 Task: Create a sub task Design and Implement Solution for the task  Create a new online platform for language translation services in the project AgileRamp , assign it to team member softage.1@softage.net and update the status of the sub task to  On Track  , set the priority of the sub task to Low
Action: Mouse moved to (566, 575)
Screenshot: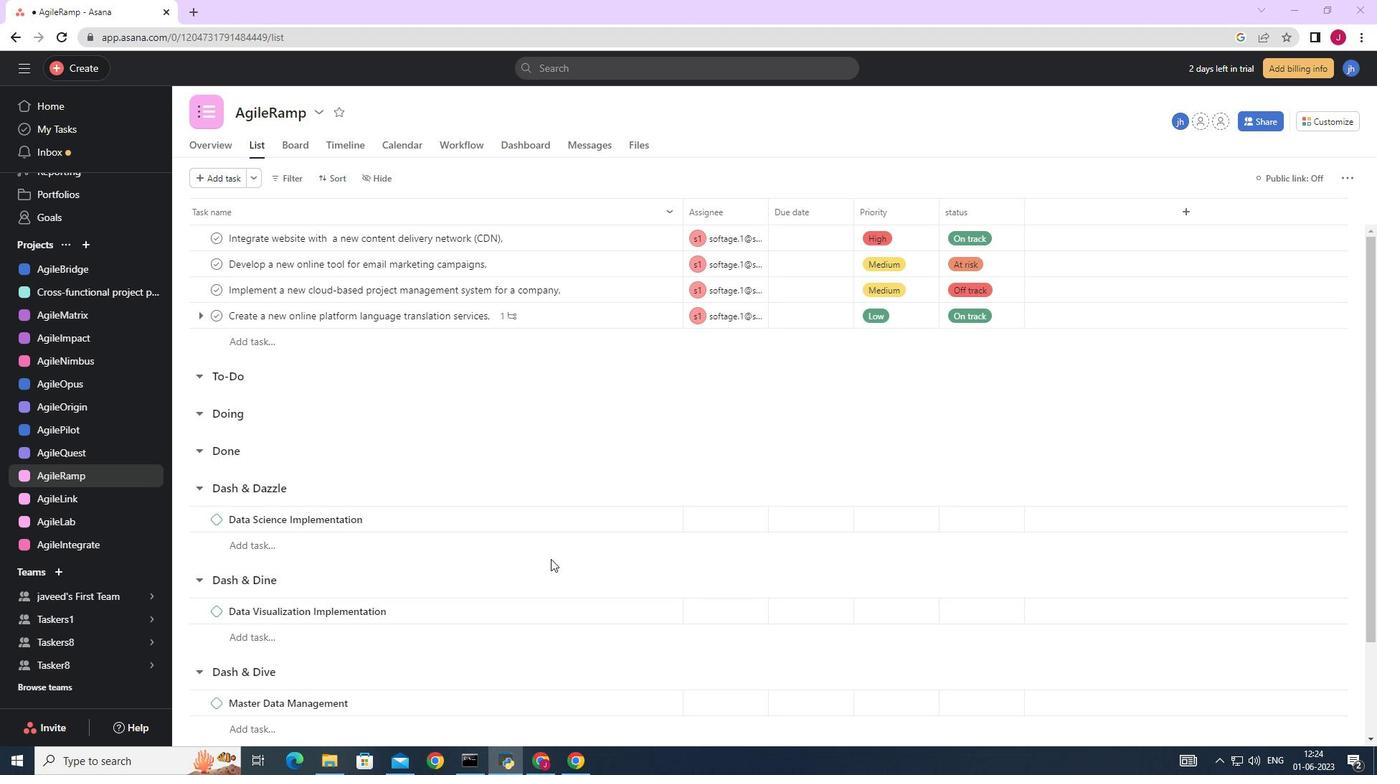 
Action: Mouse scrolled (566, 576) with delta (0, 0)
Screenshot: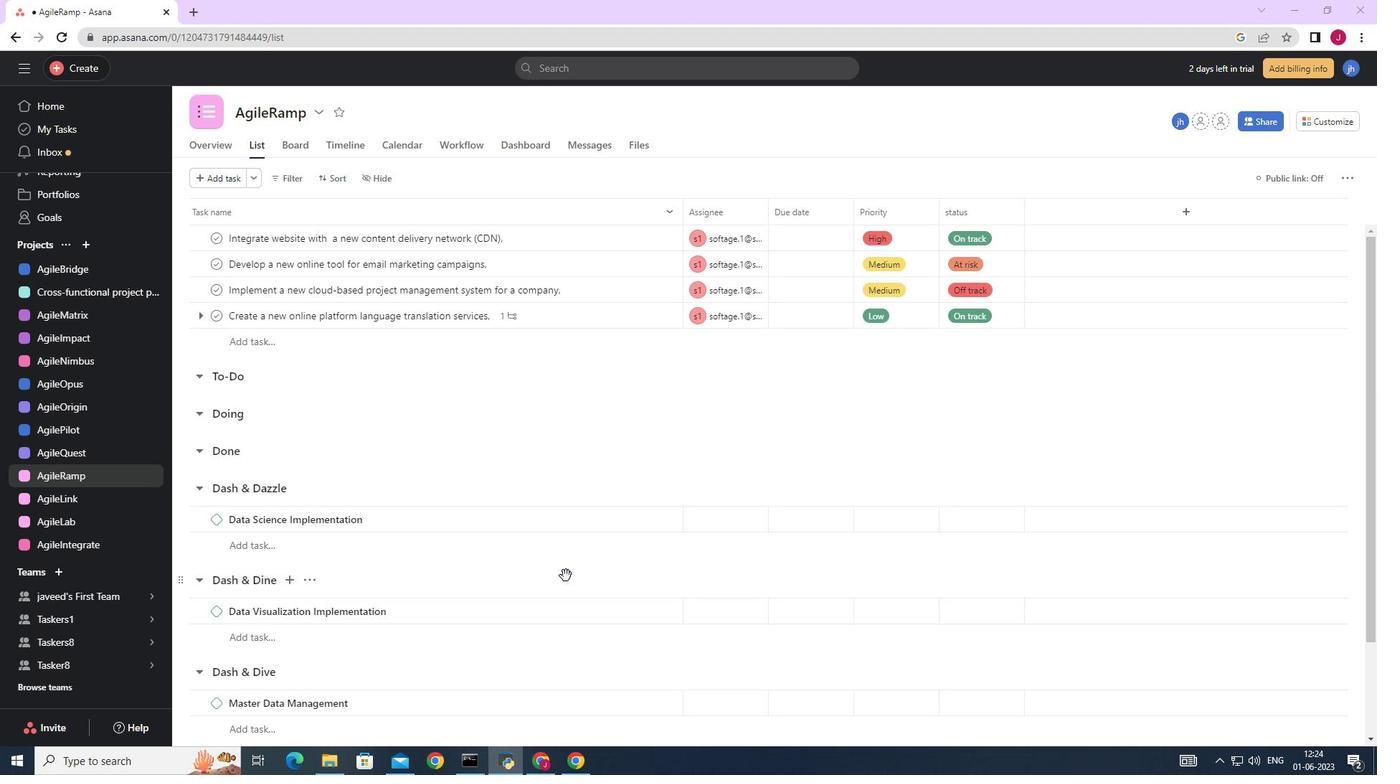 
Action: Mouse scrolled (566, 576) with delta (0, 0)
Screenshot: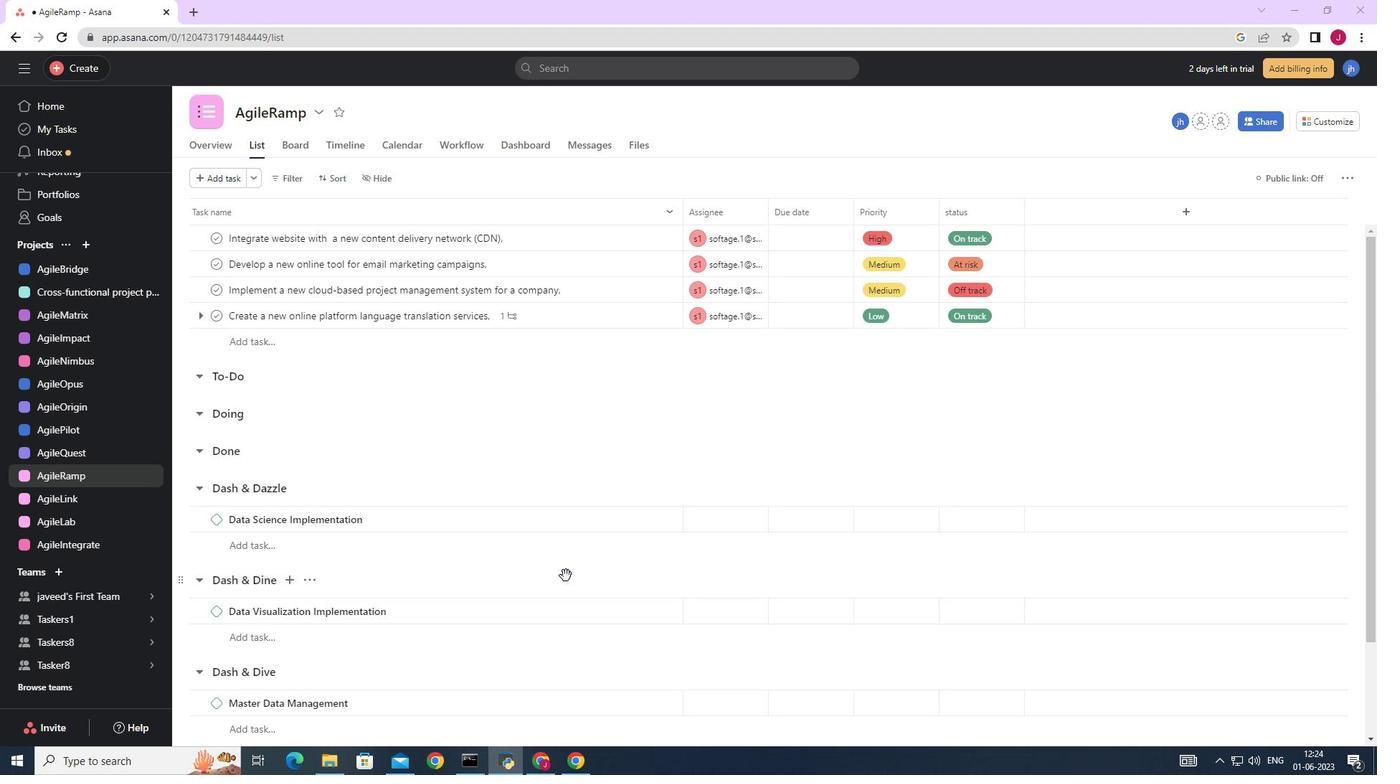
Action: Mouse scrolled (566, 576) with delta (0, 0)
Screenshot: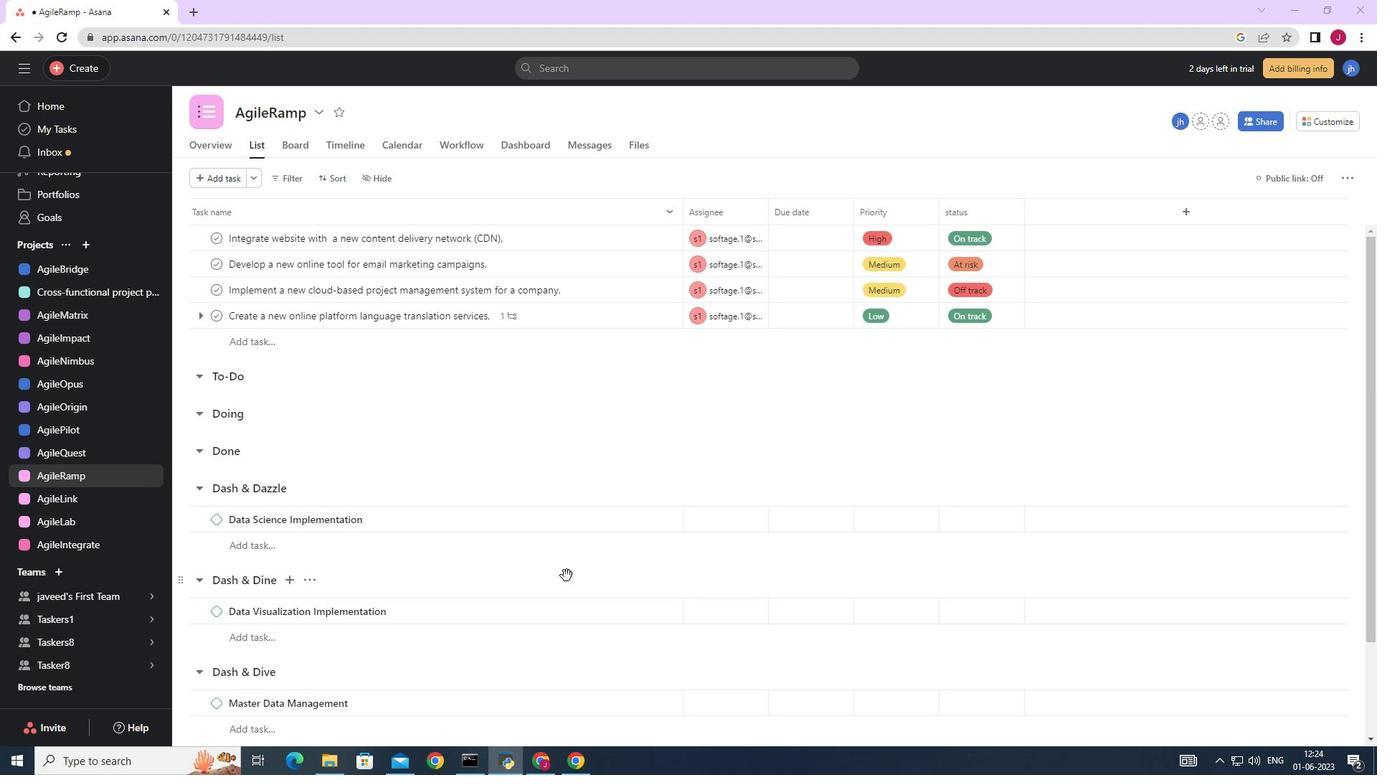 
Action: Mouse scrolled (566, 576) with delta (0, 0)
Screenshot: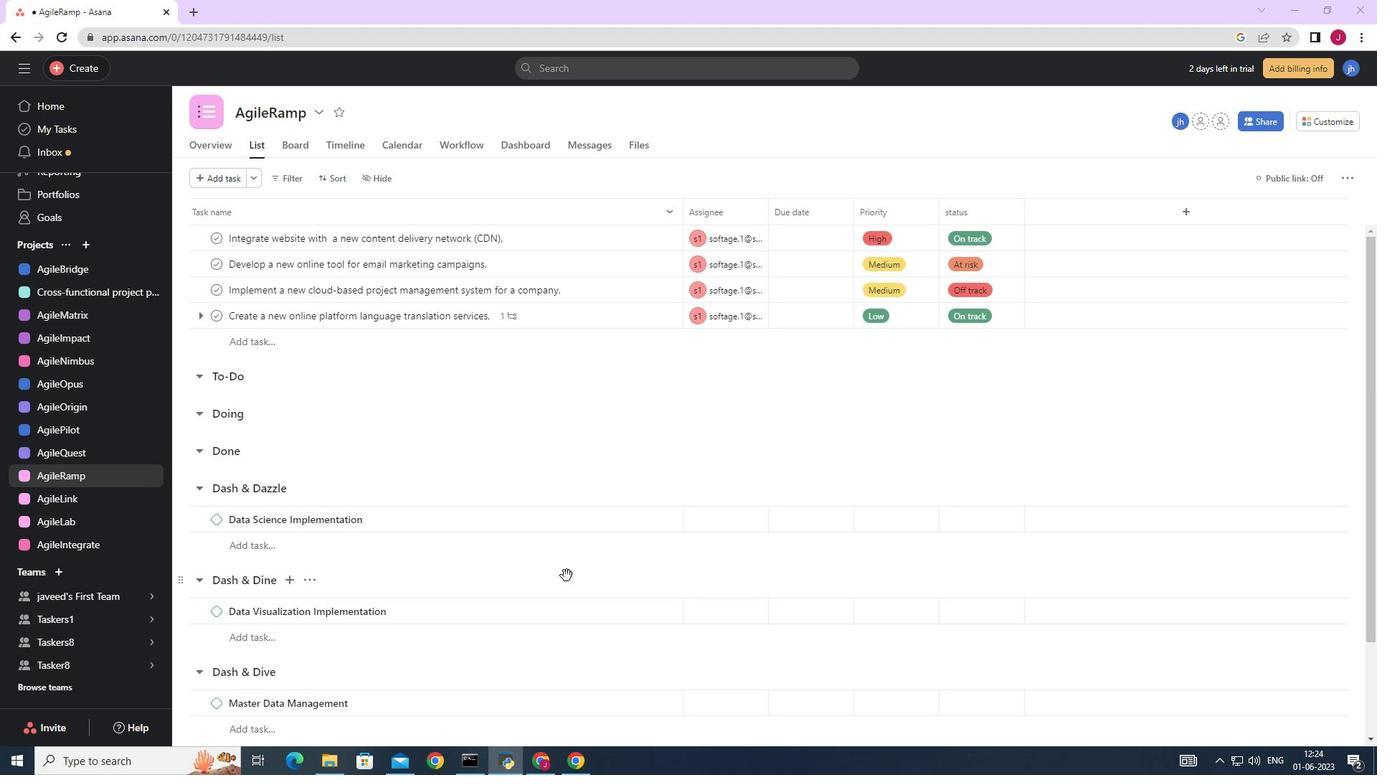
Action: Mouse moved to (597, 316)
Screenshot: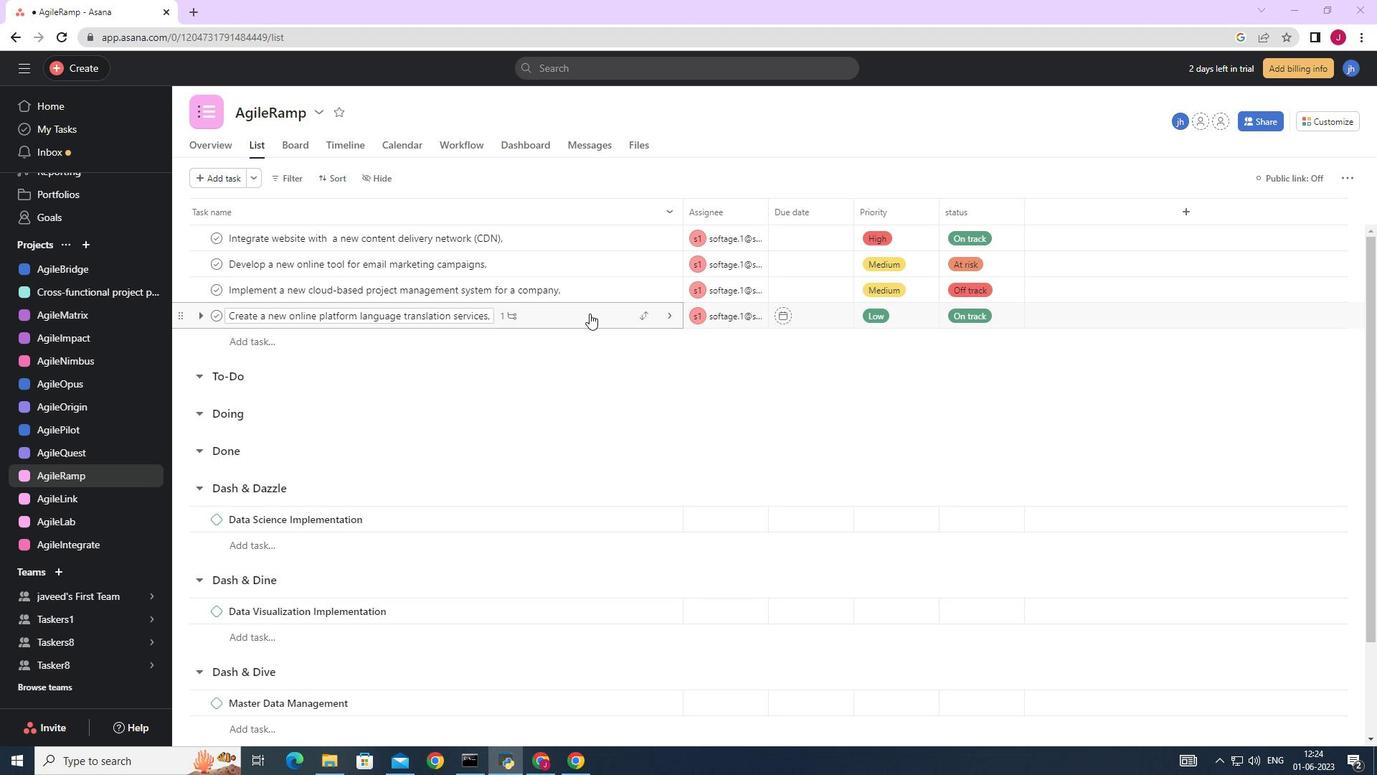 
Action: Mouse pressed left at (597, 316)
Screenshot: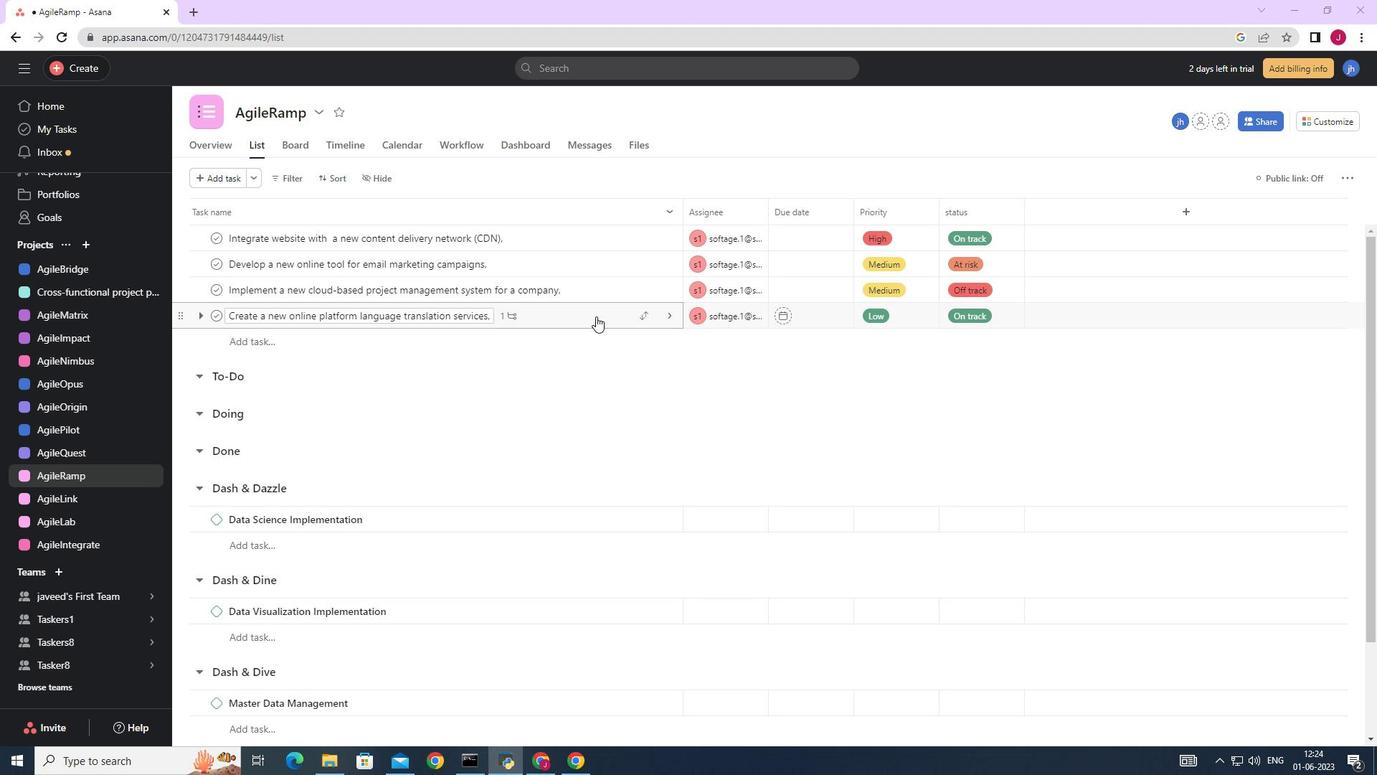 
Action: Mouse moved to (1037, 564)
Screenshot: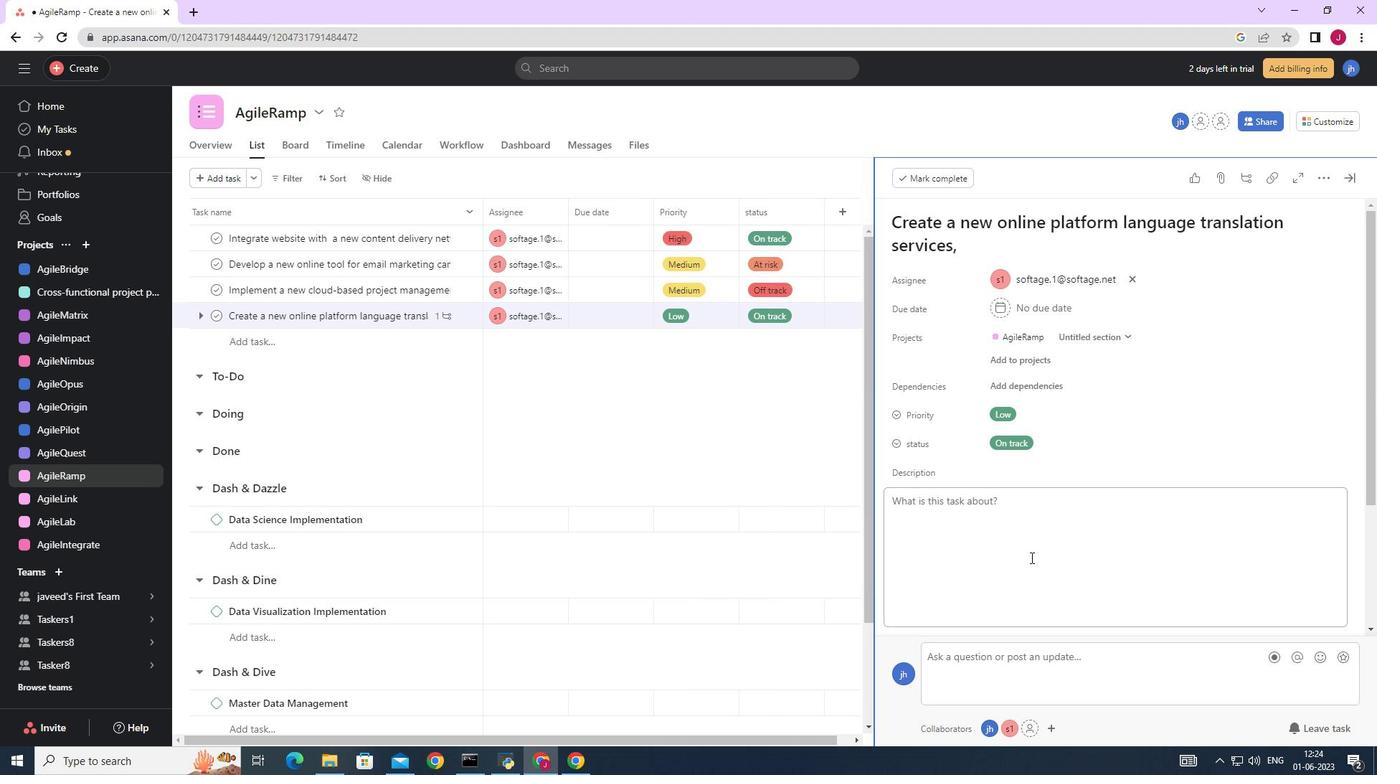 
Action: Mouse scrolled (1037, 563) with delta (0, 0)
Screenshot: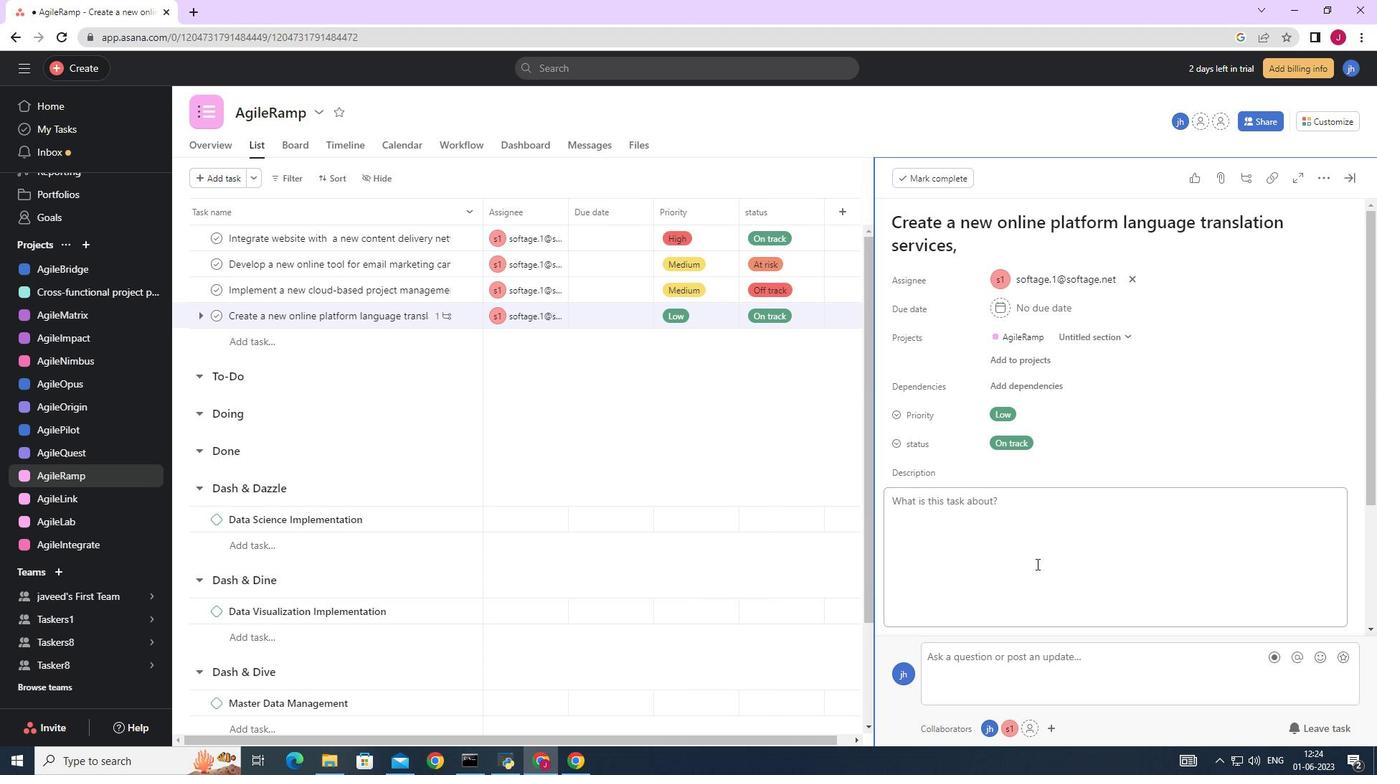 
Action: Mouse scrolled (1037, 563) with delta (0, 0)
Screenshot: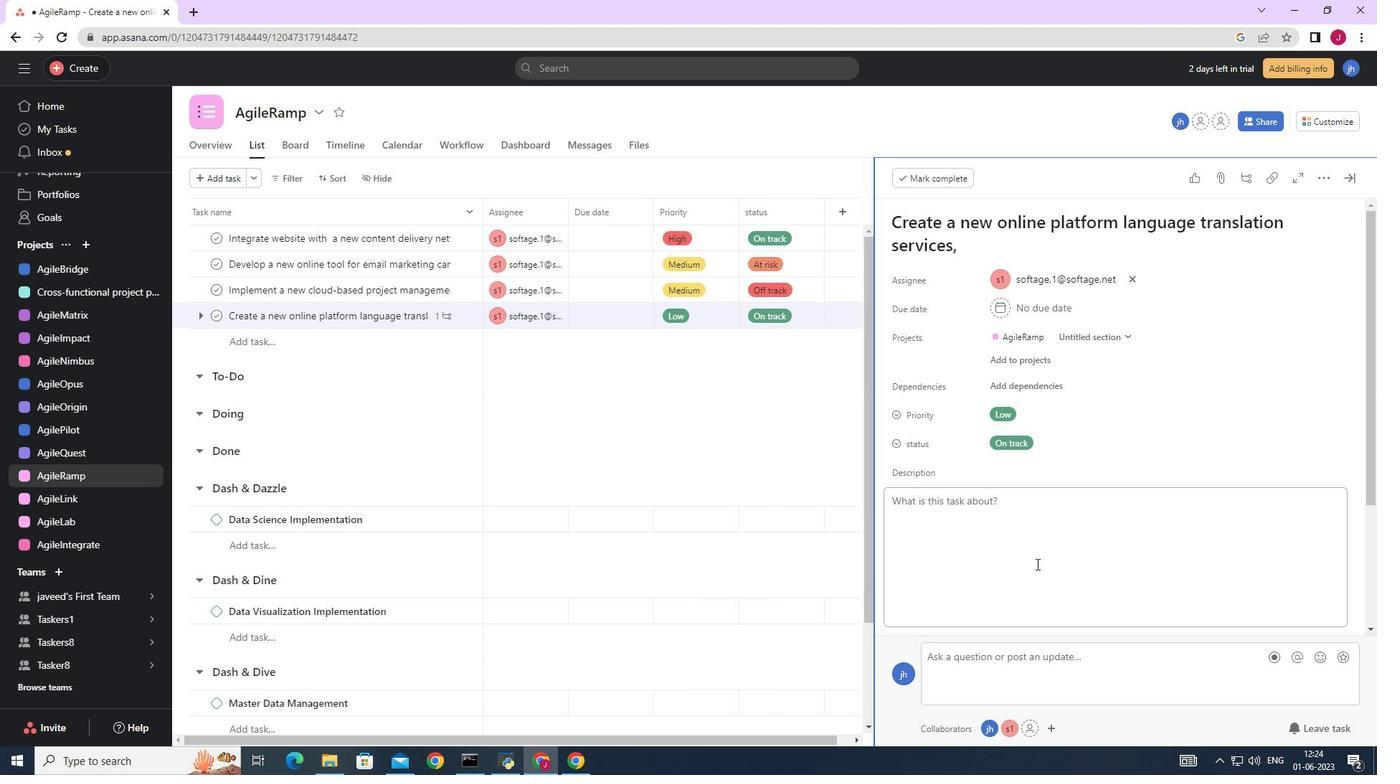 
Action: Mouse scrolled (1037, 563) with delta (0, 0)
Screenshot: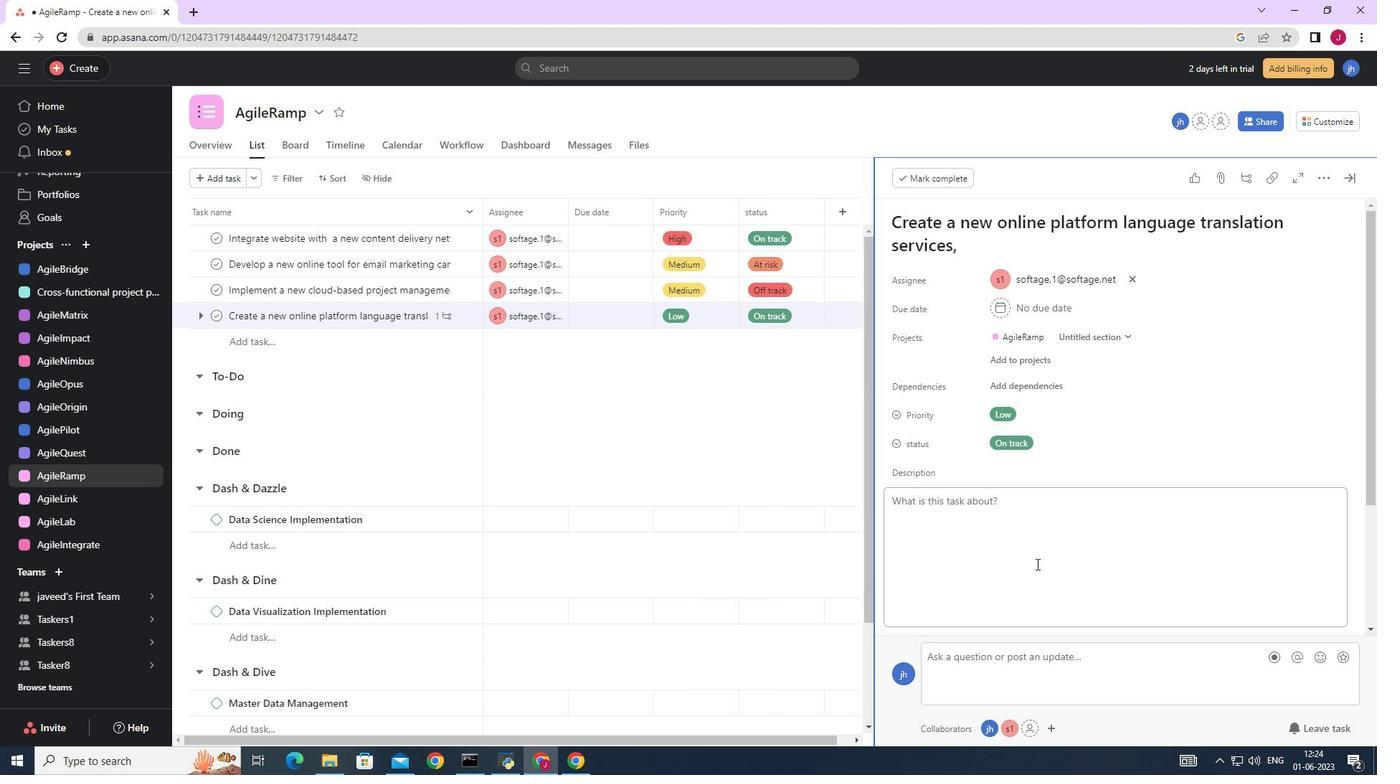 
Action: Mouse scrolled (1037, 563) with delta (0, 0)
Screenshot: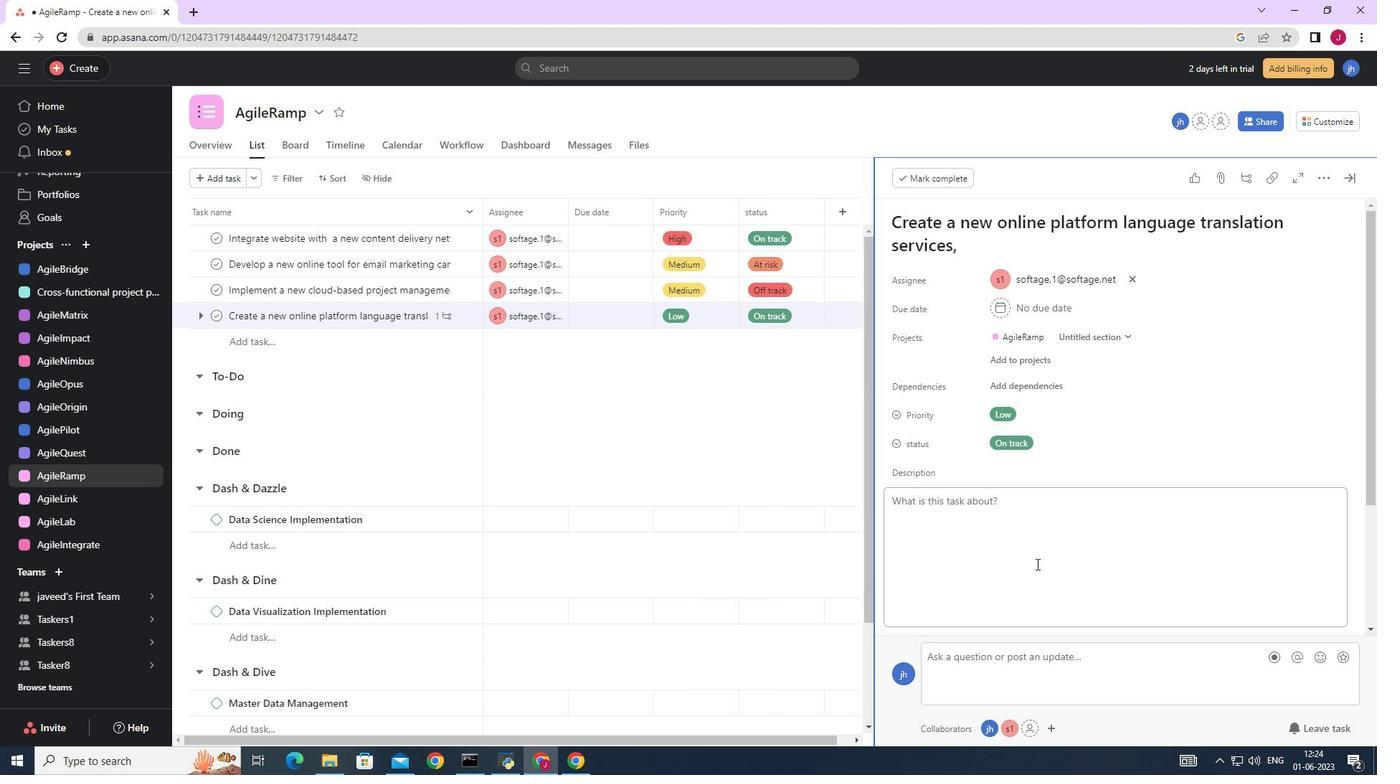 
Action: Mouse moved to (940, 522)
Screenshot: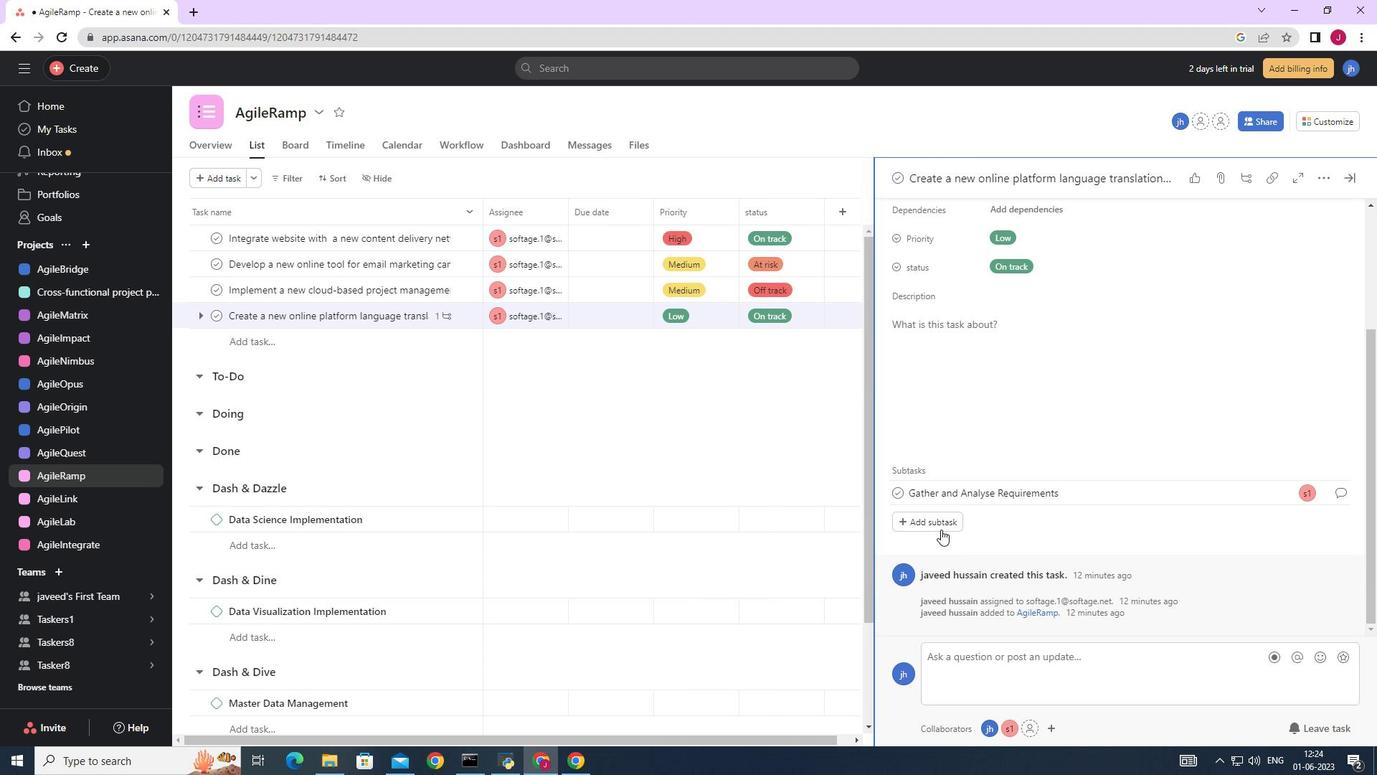 
Action: Mouse pressed left at (940, 522)
Screenshot: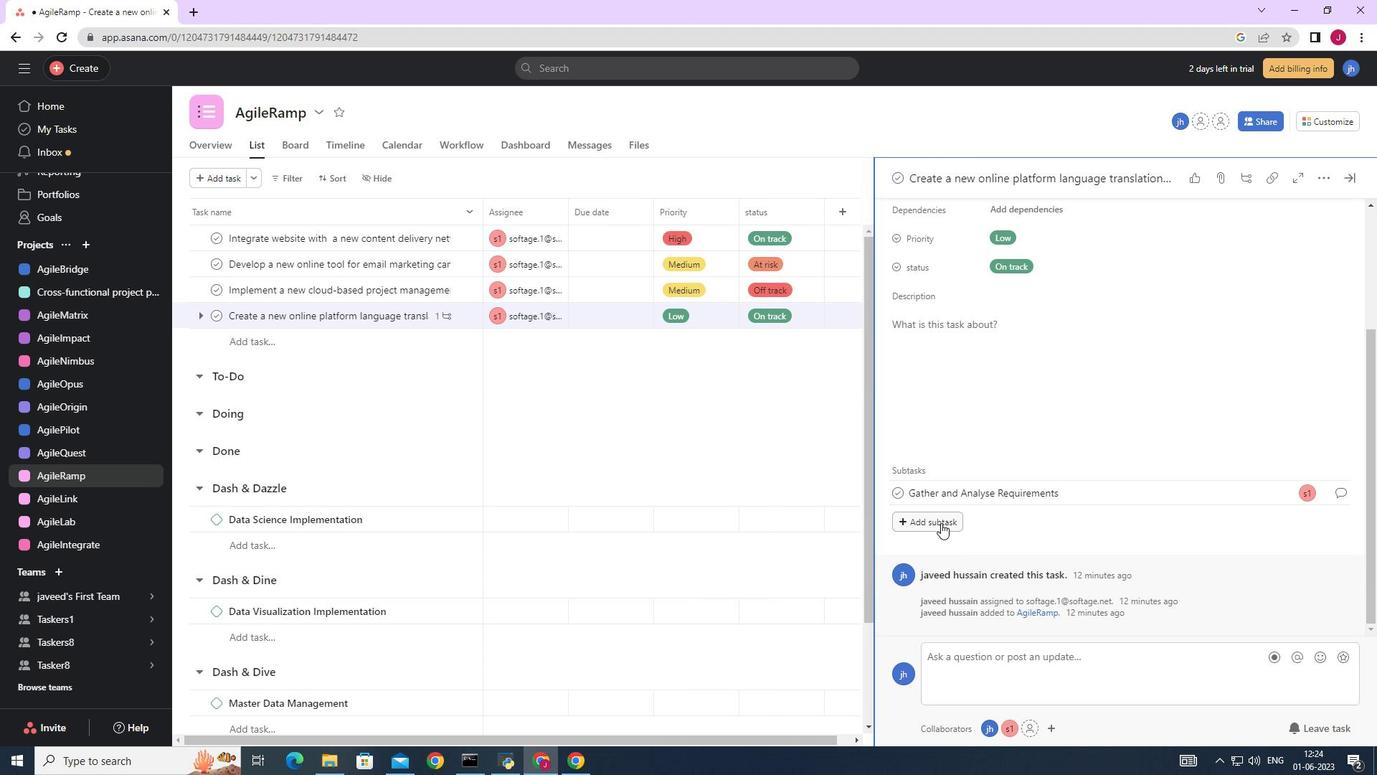 
Action: Key pressed <Key.caps_lock>D<Key.caps_lock>esign<Key.space>and<Key.space><Key.caps_lock>I<Key.caps_lock>mplement<Key.space><Key.caps_lock>S<Key.caps_lock>olution<Key.space>
Screenshot: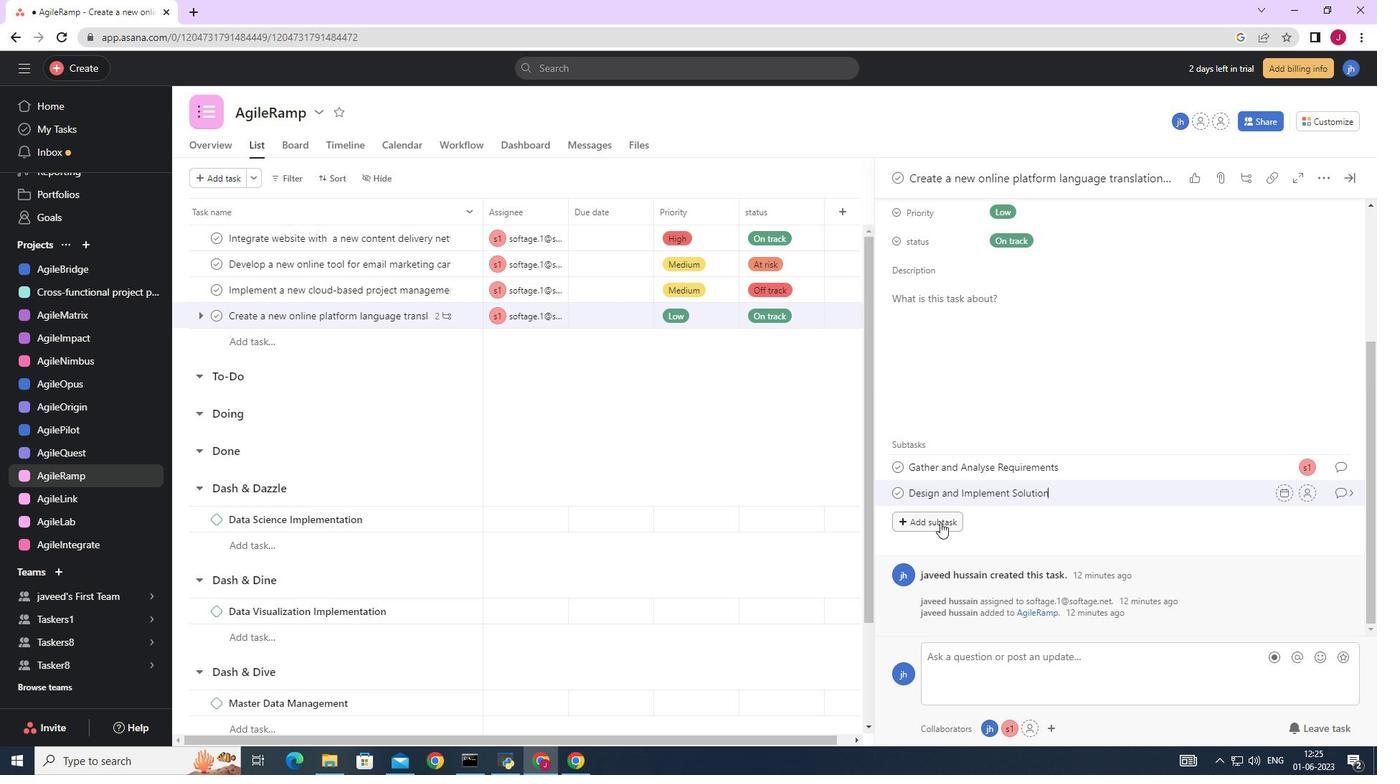 
Action: Mouse moved to (1309, 488)
Screenshot: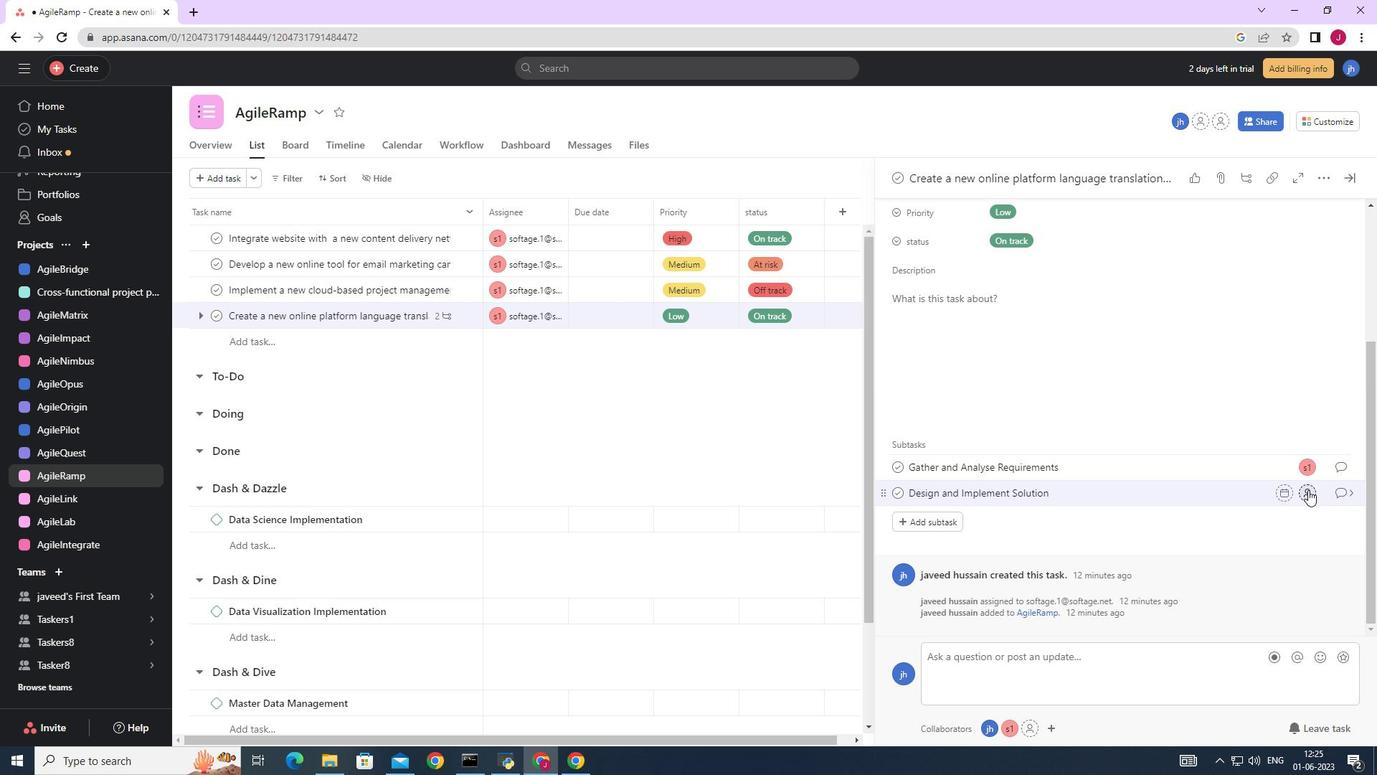 
Action: Mouse pressed left at (1309, 488)
Screenshot: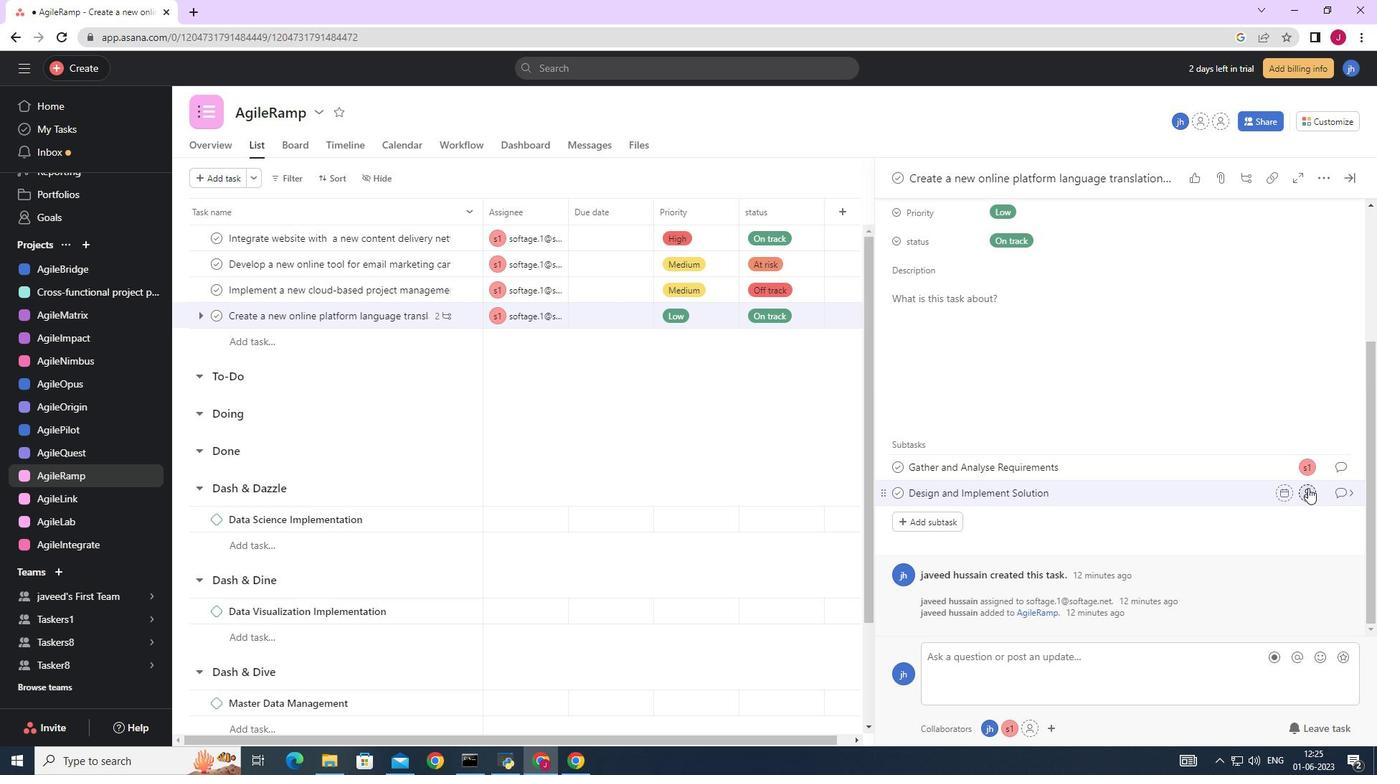 
Action: Mouse moved to (1141, 535)
Screenshot: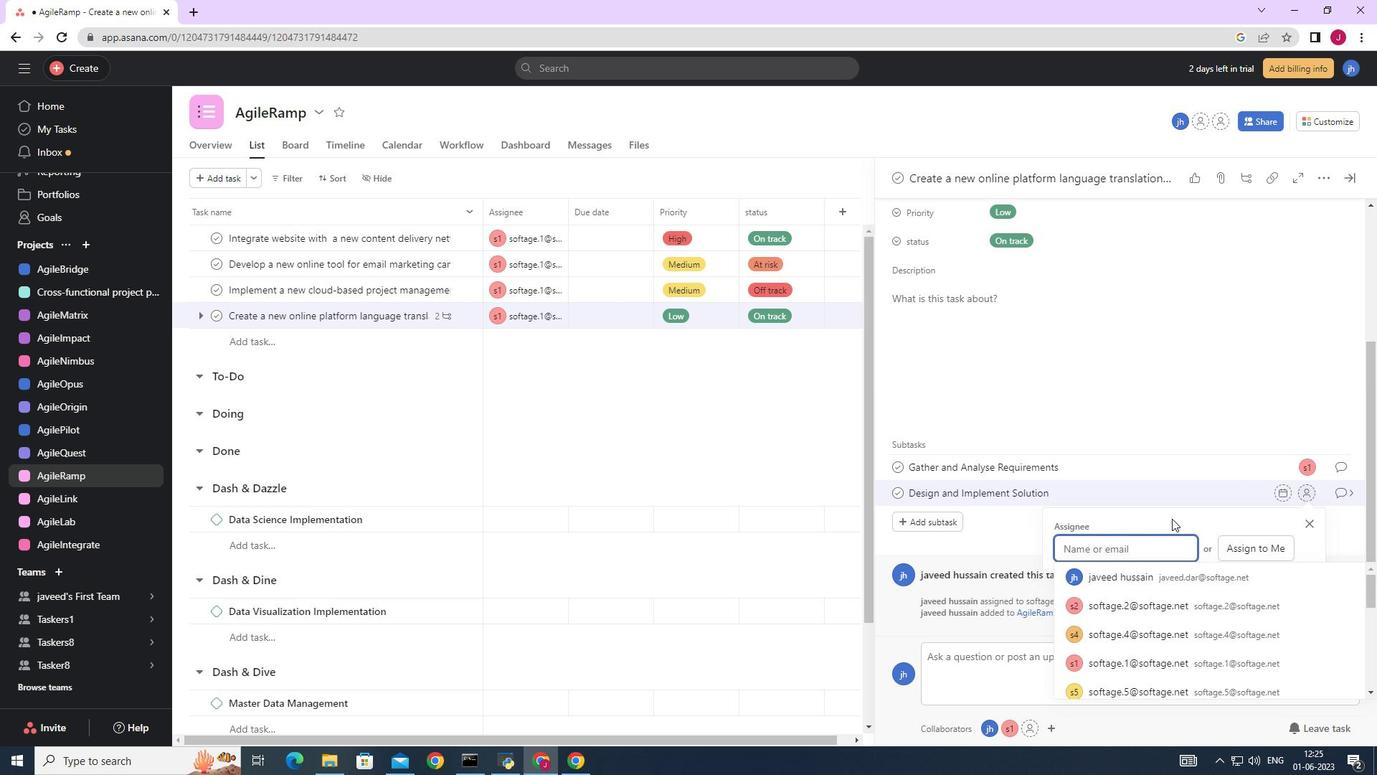 
Action: Key pressed softage.1
Screenshot: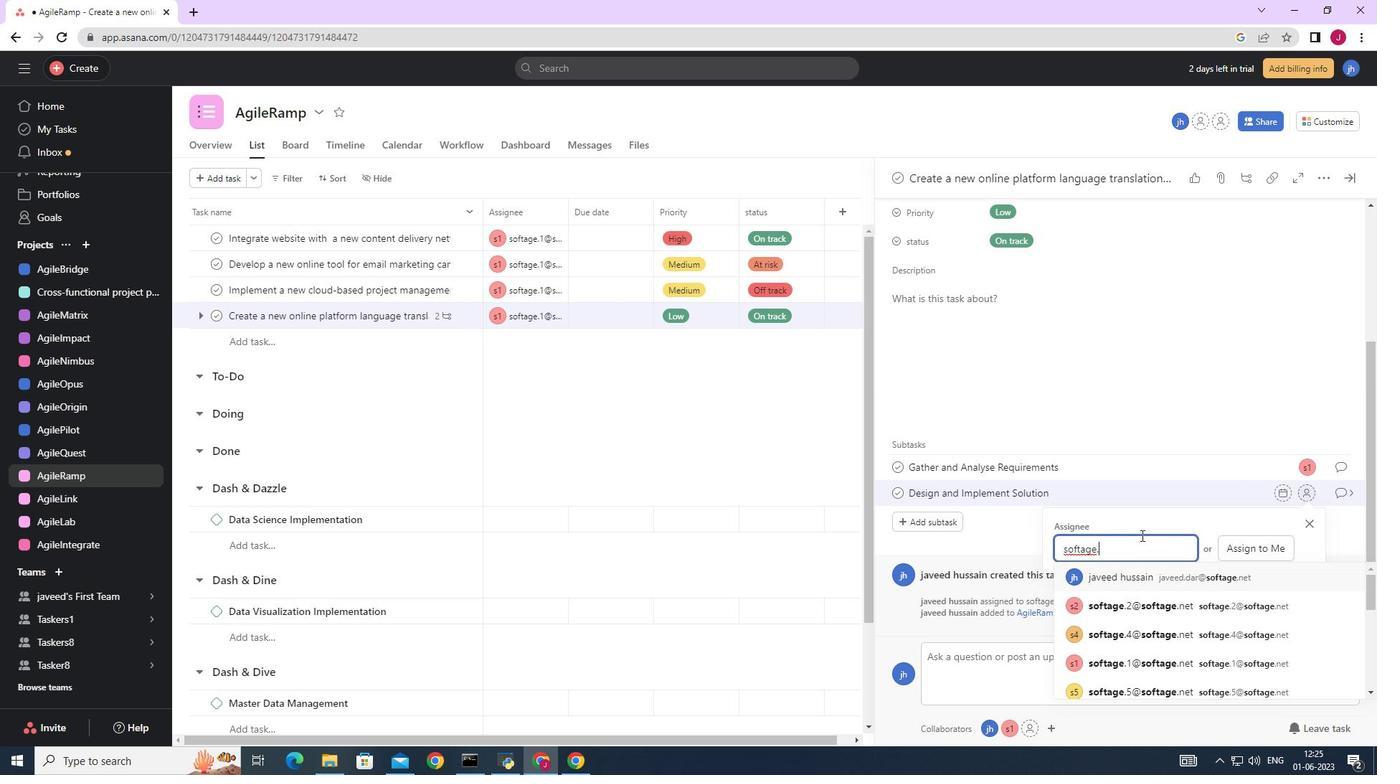 
Action: Mouse moved to (1142, 578)
Screenshot: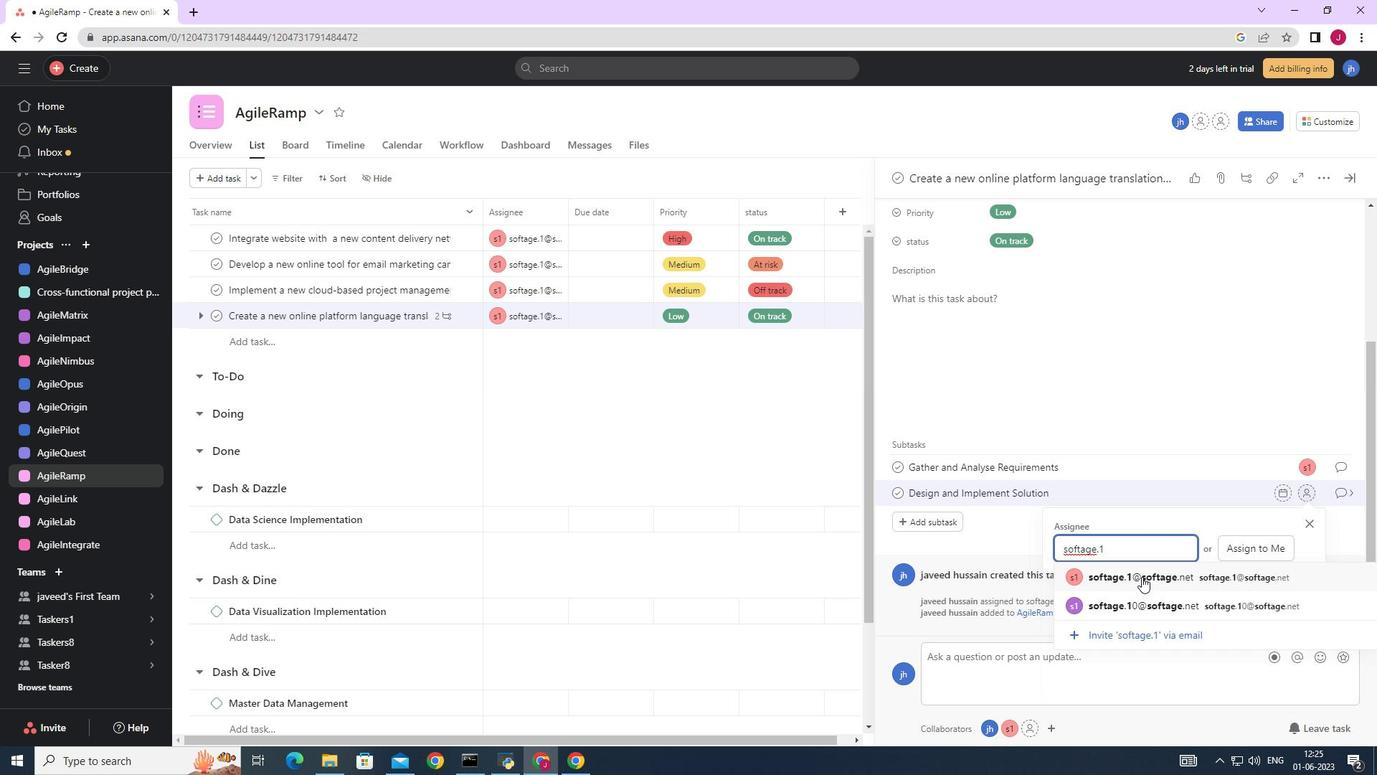 
Action: Mouse pressed left at (1142, 578)
Screenshot: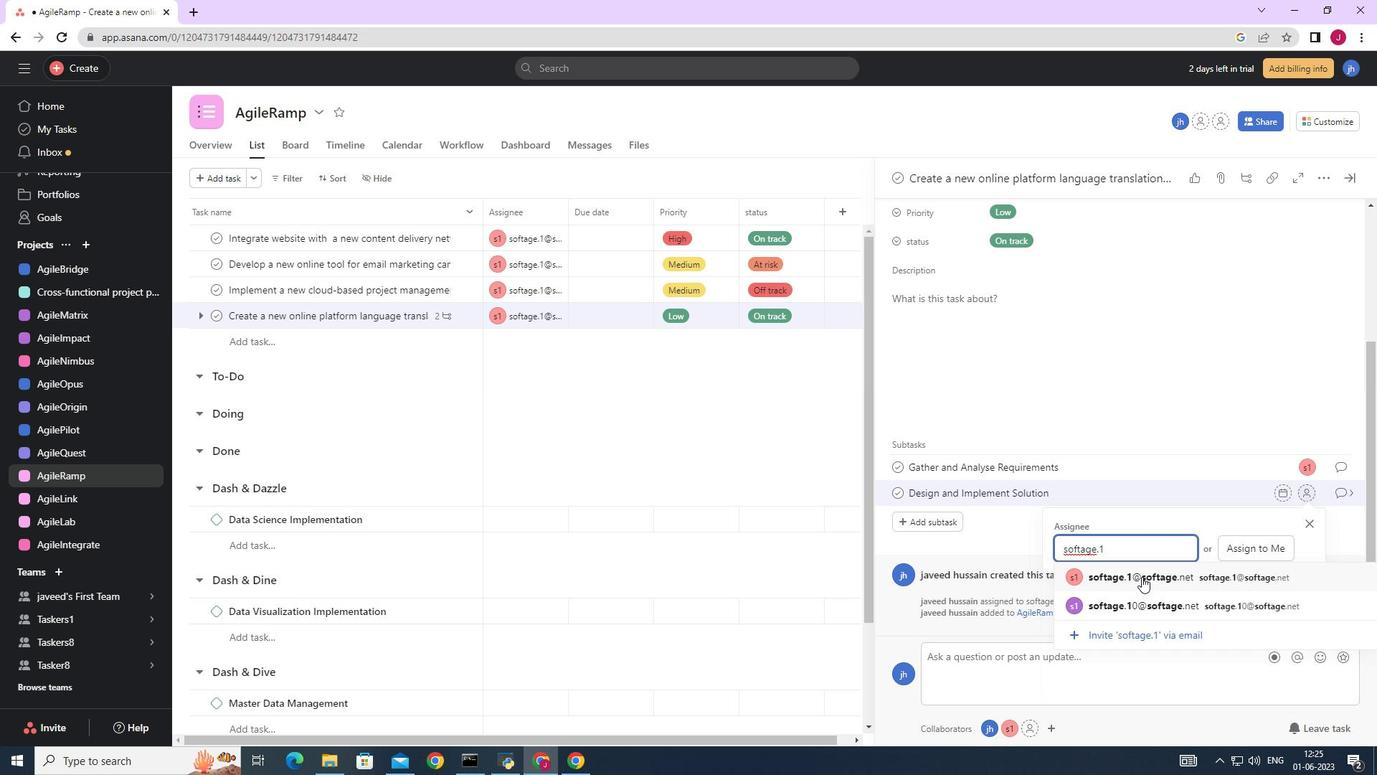 
Action: Mouse moved to (1338, 493)
Screenshot: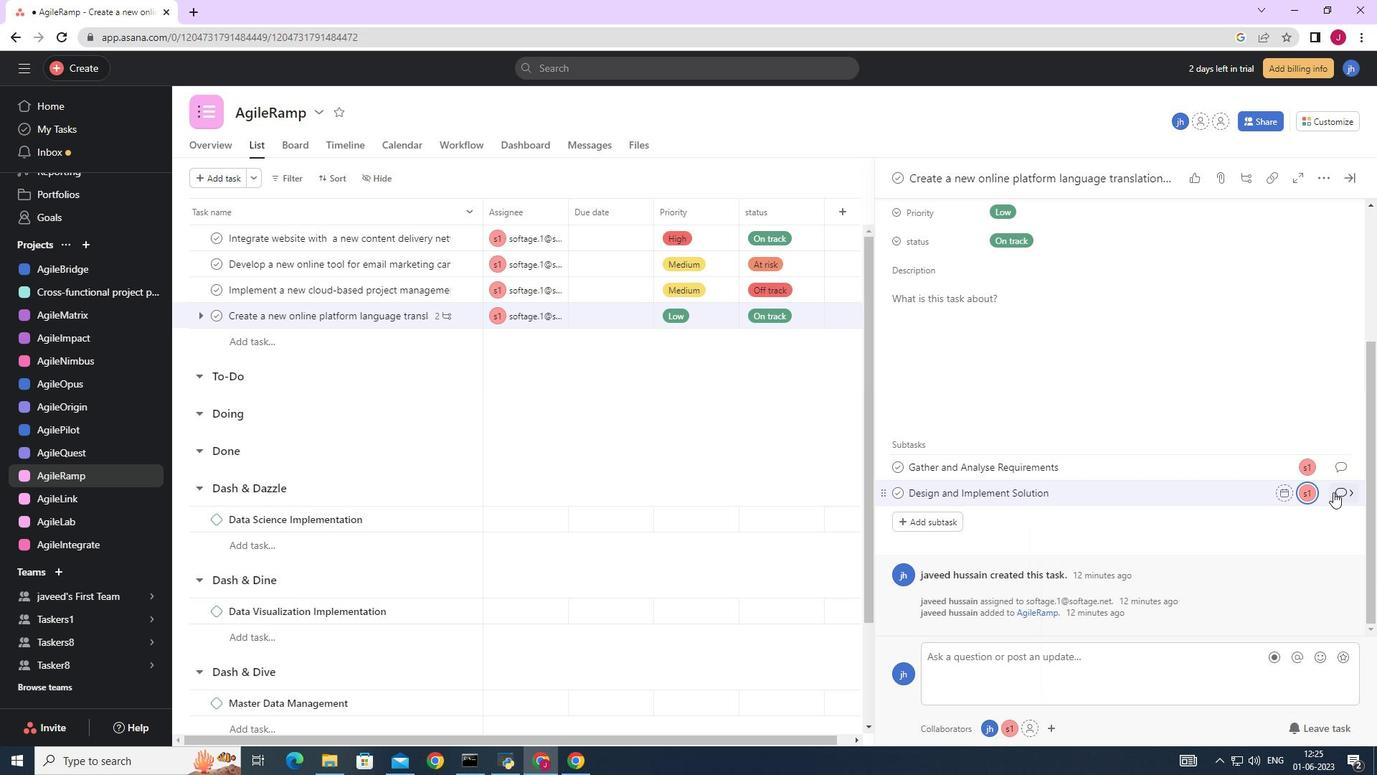 
Action: Mouse pressed left at (1338, 493)
Screenshot: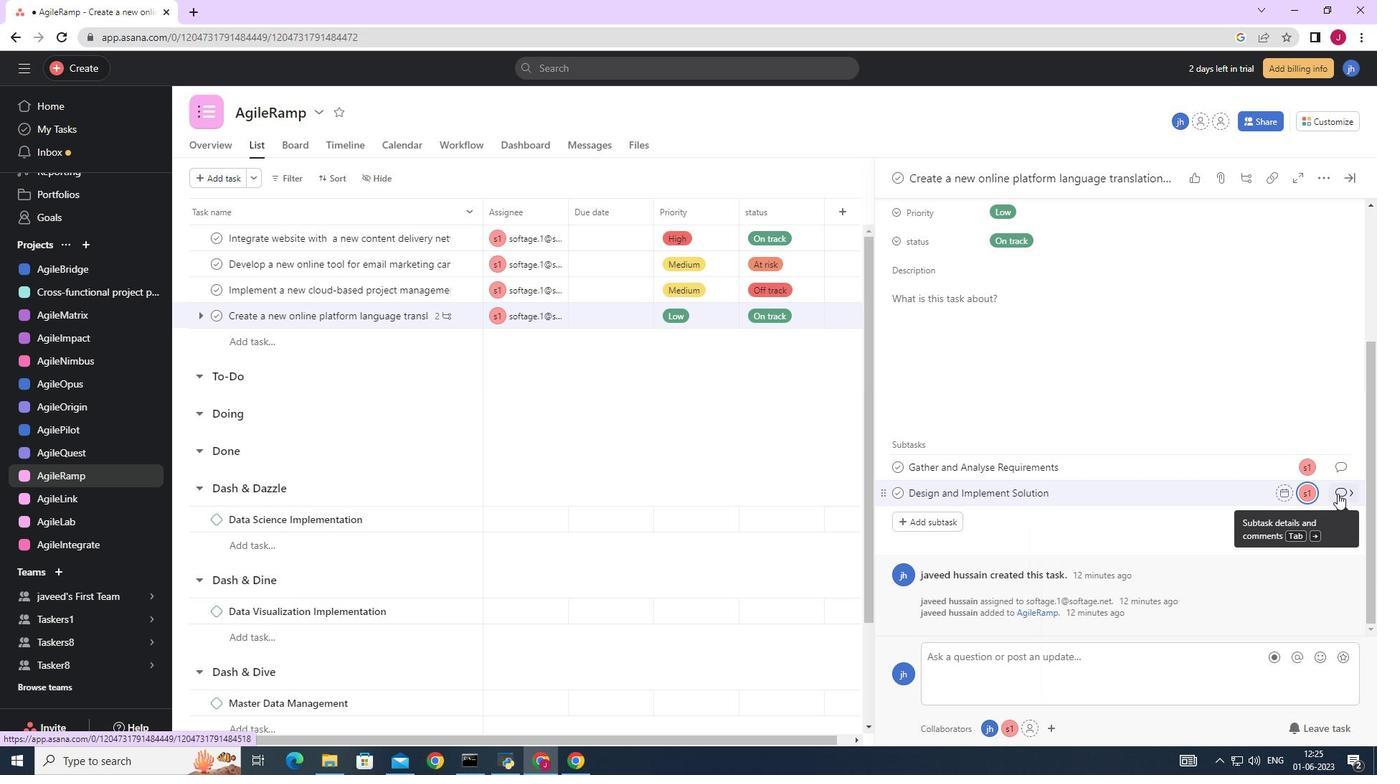 
Action: Mouse moved to (947, 374)
Screenshot: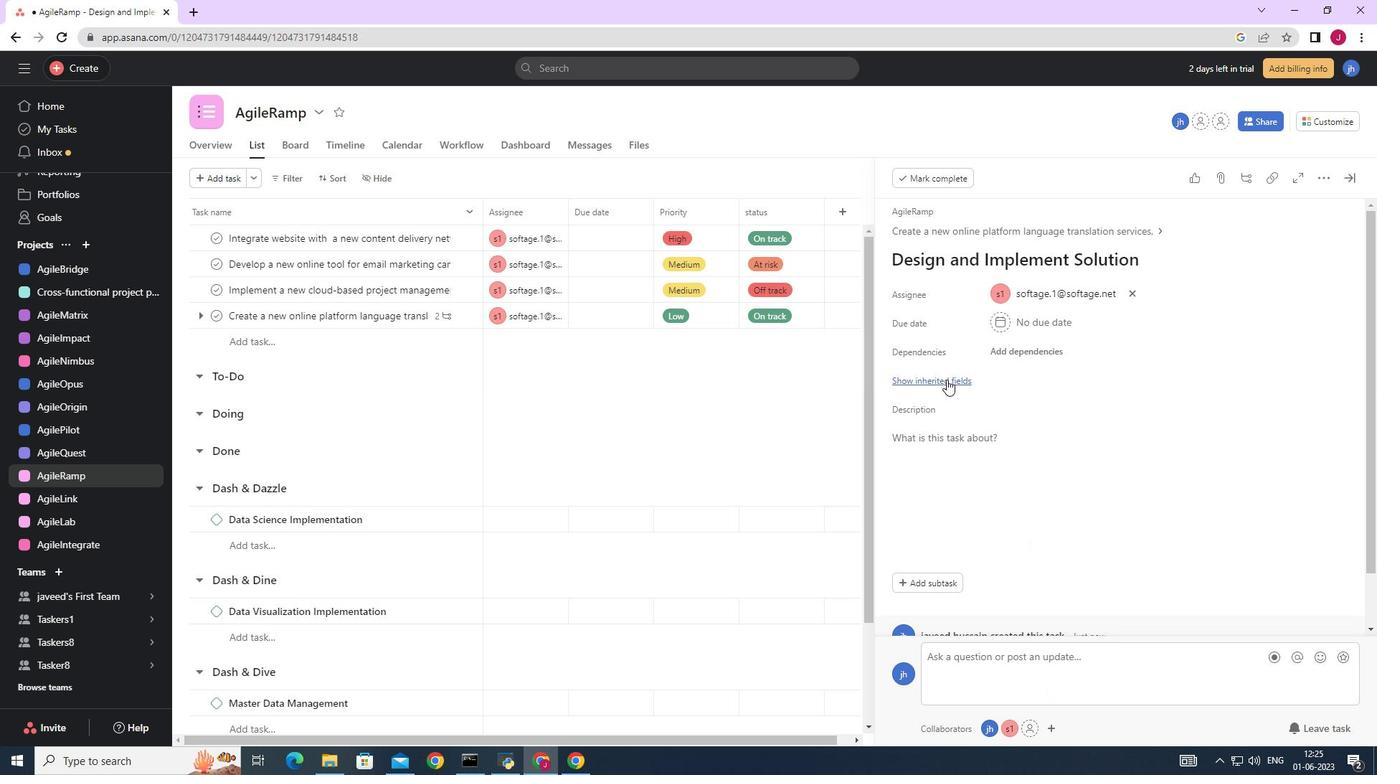 
Action: Mouse pressed left at (947, 374)
Screenshot: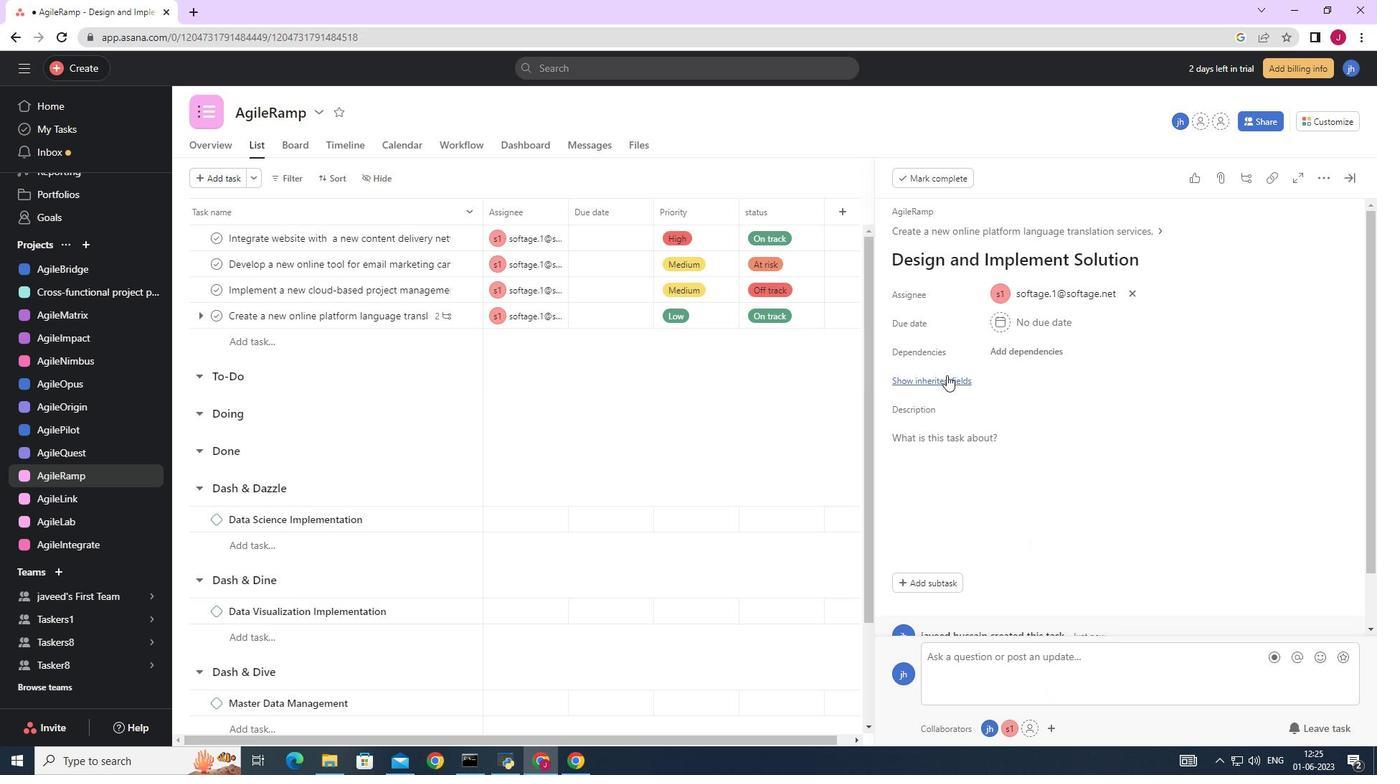 
Action: Mouse moved to (1005, 408)
Screenshot: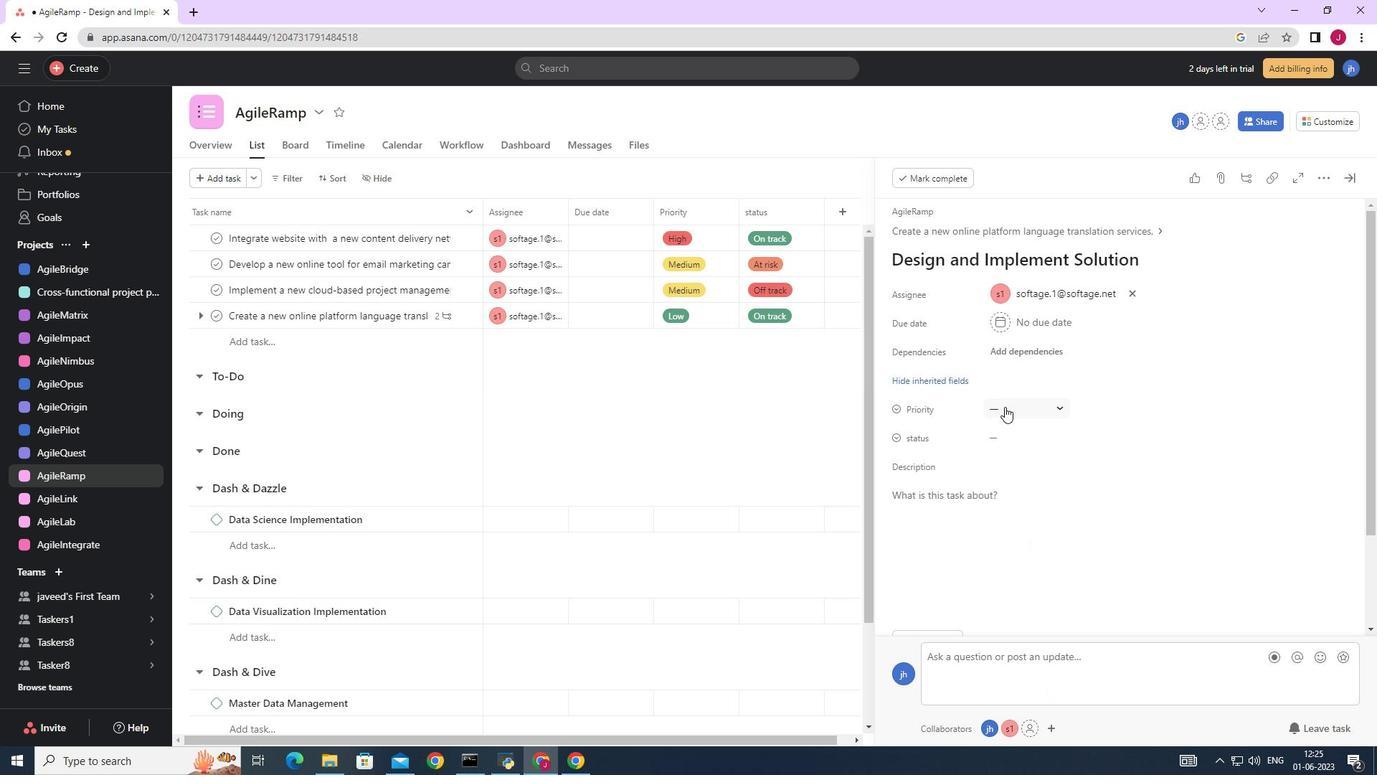 
Action: Mouse pressed left at (1005, 408)
Screenshot: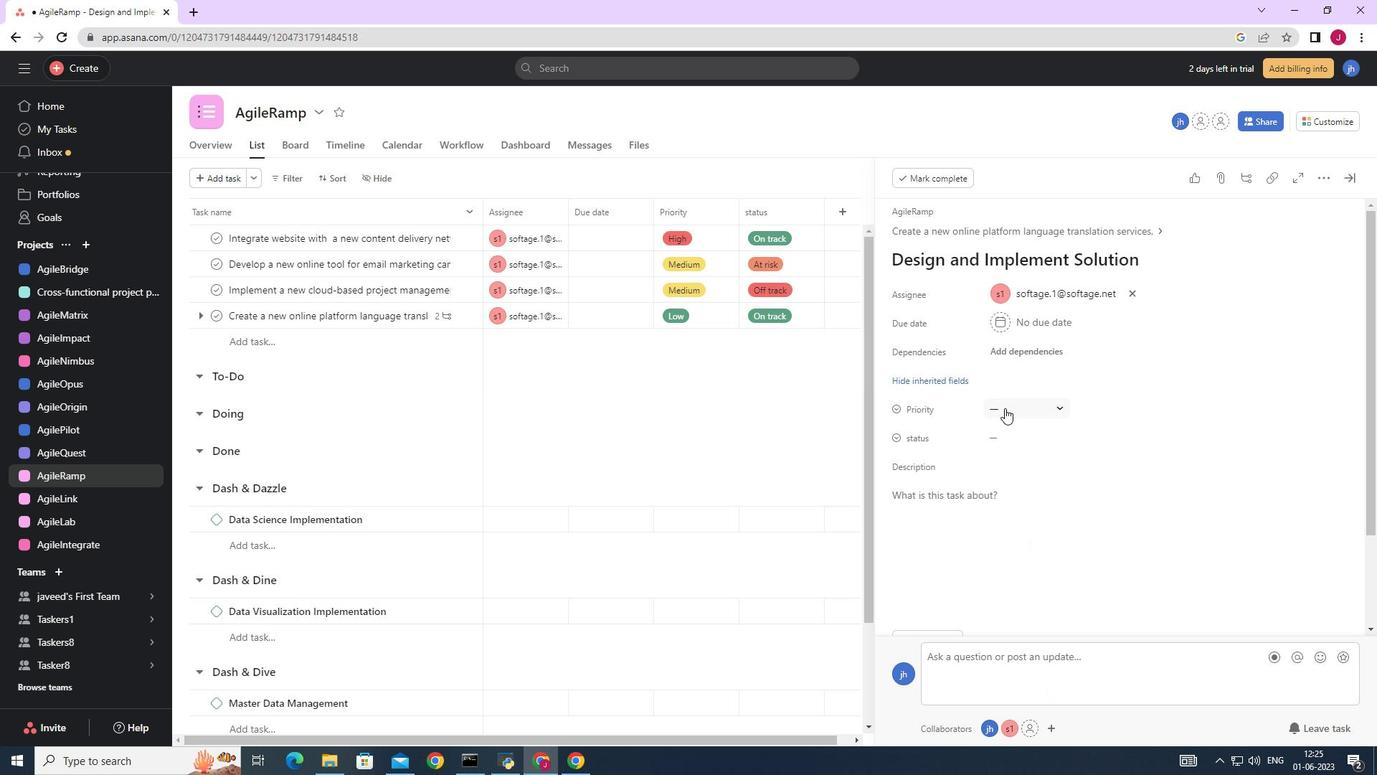 
Action: Mouse moved to (1030, 508)
Screenshot: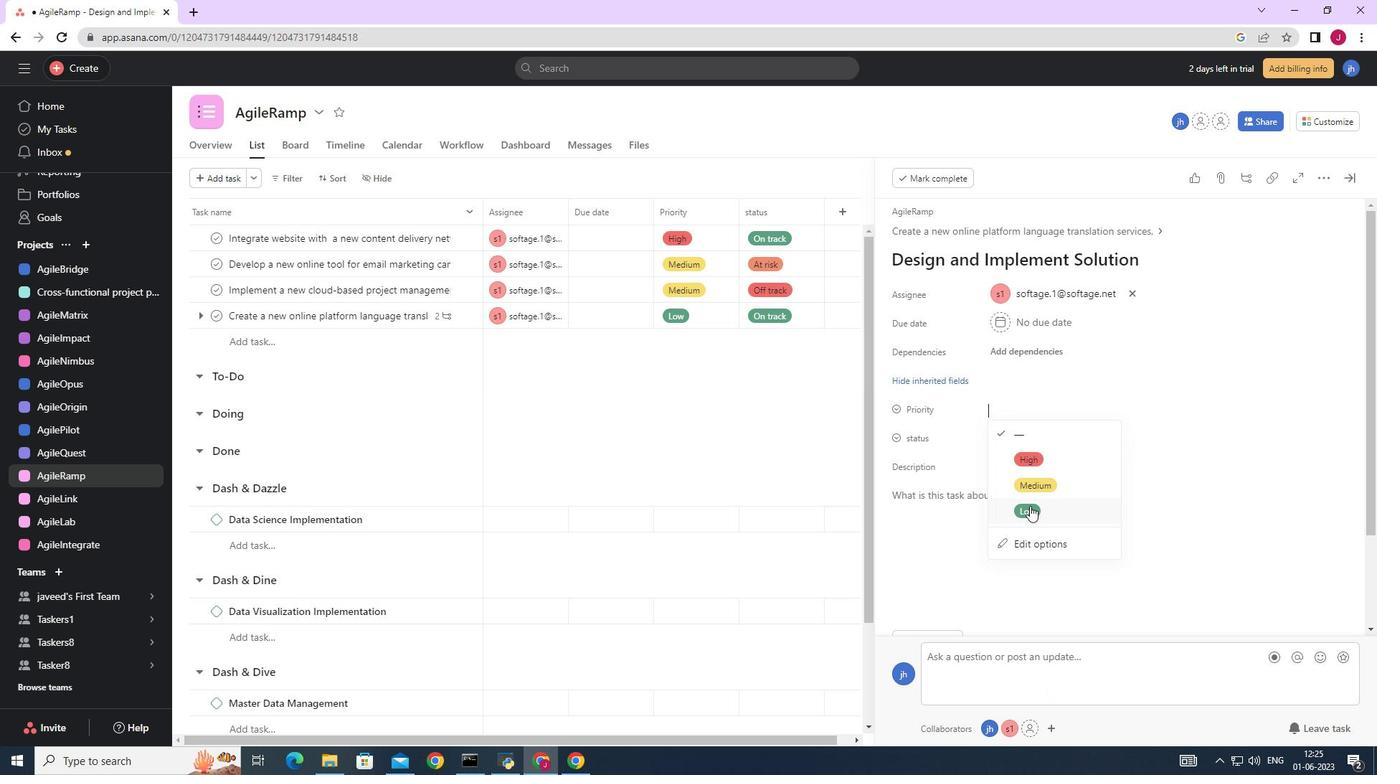 
Action: Mouse pressed left at (1030, 508)
Screenshot: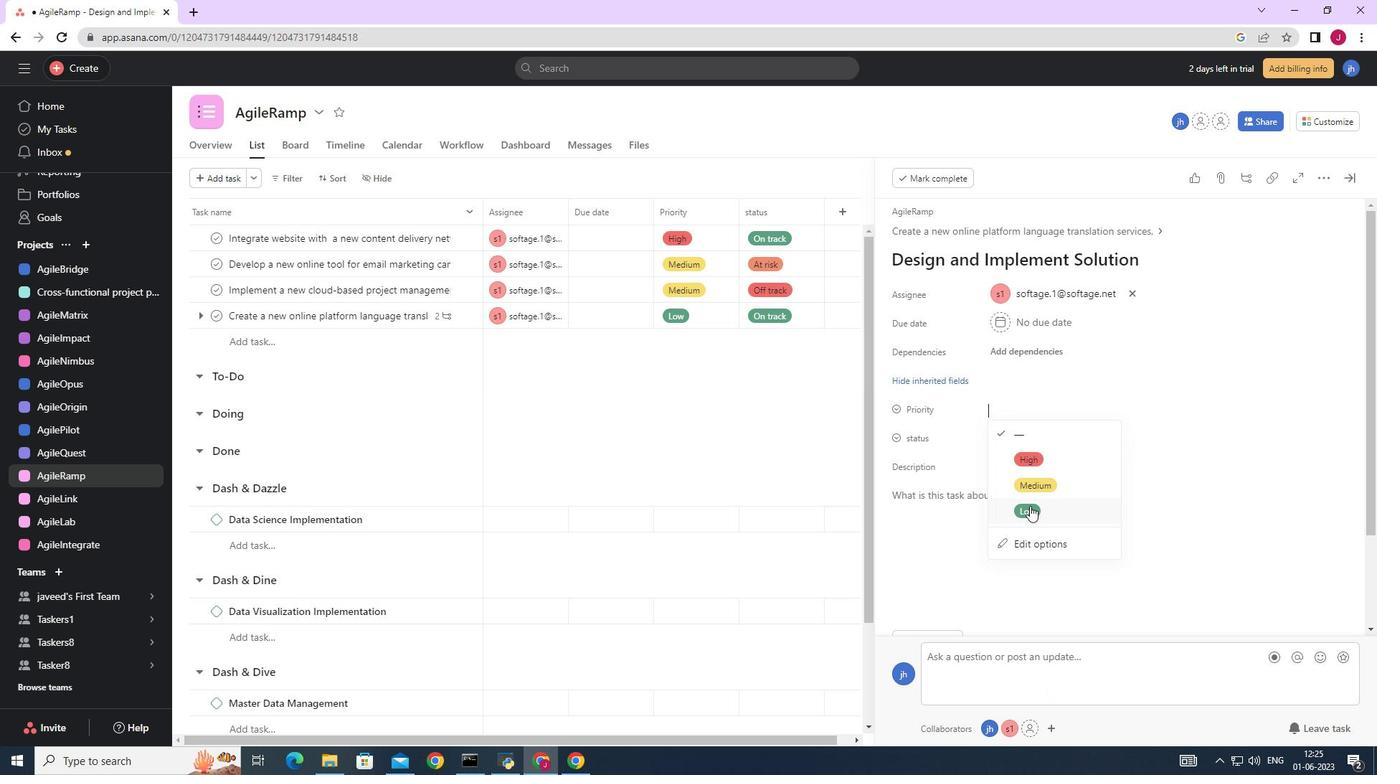 
Action: Mouse moved to (1009, 439)
Screenshot: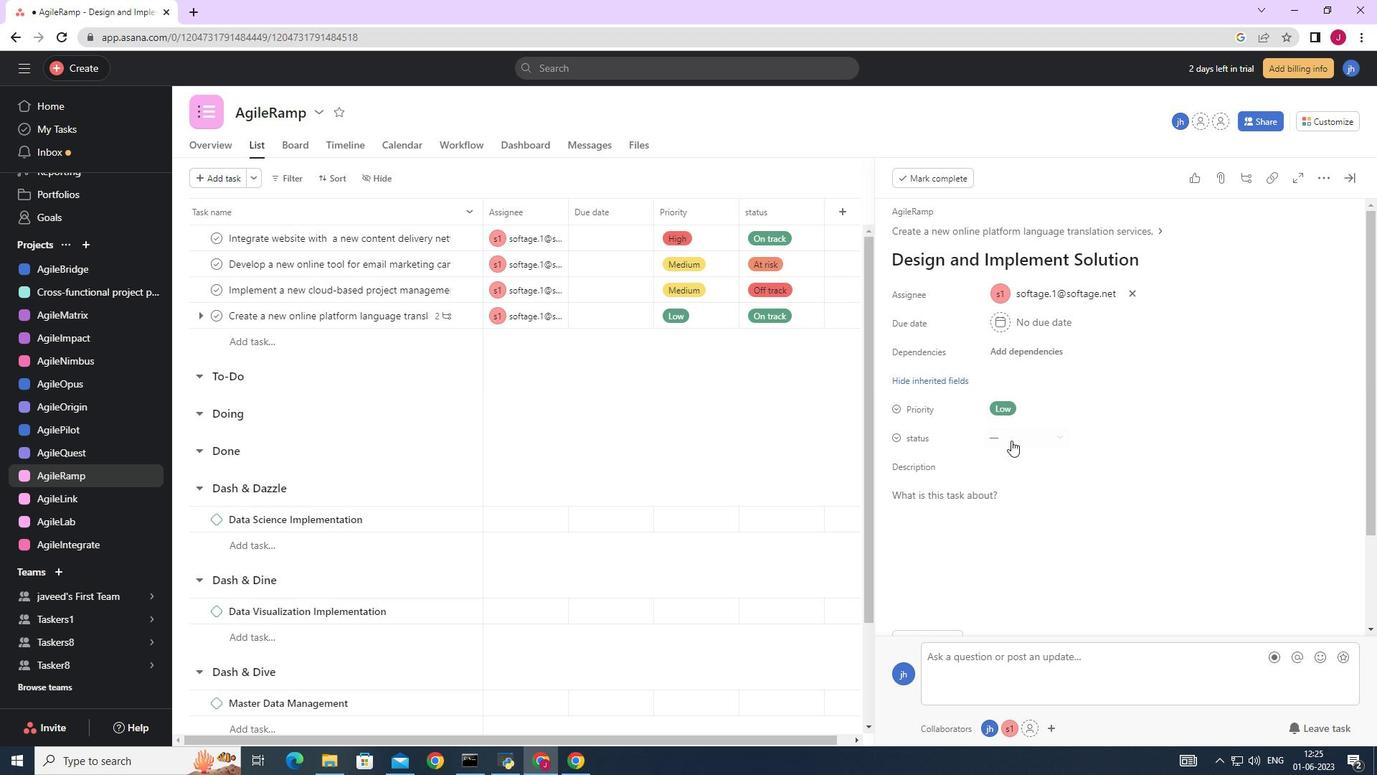 
Action: Mouse pressed left at (1009, 439)
Screenshot: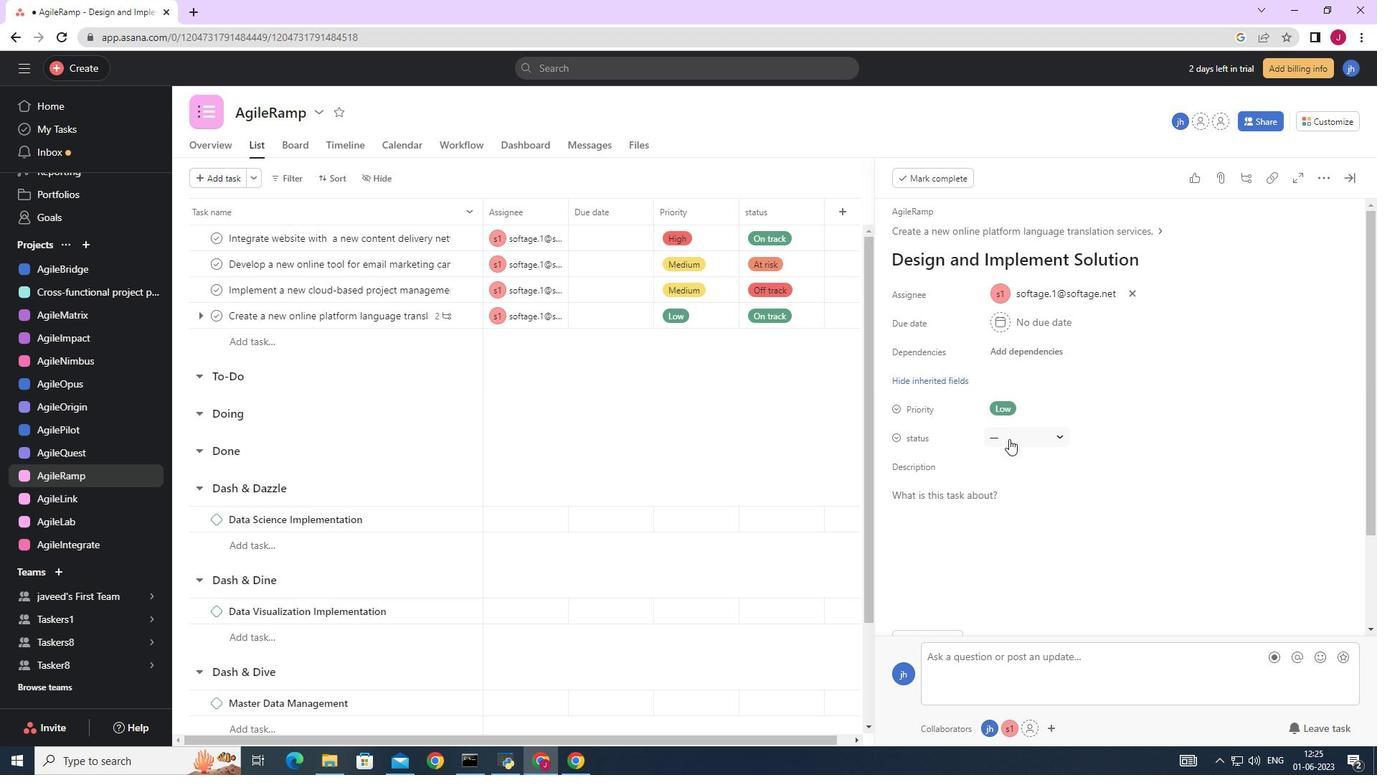 
Action: Mouse moved to (1025, 483)
Screenshot: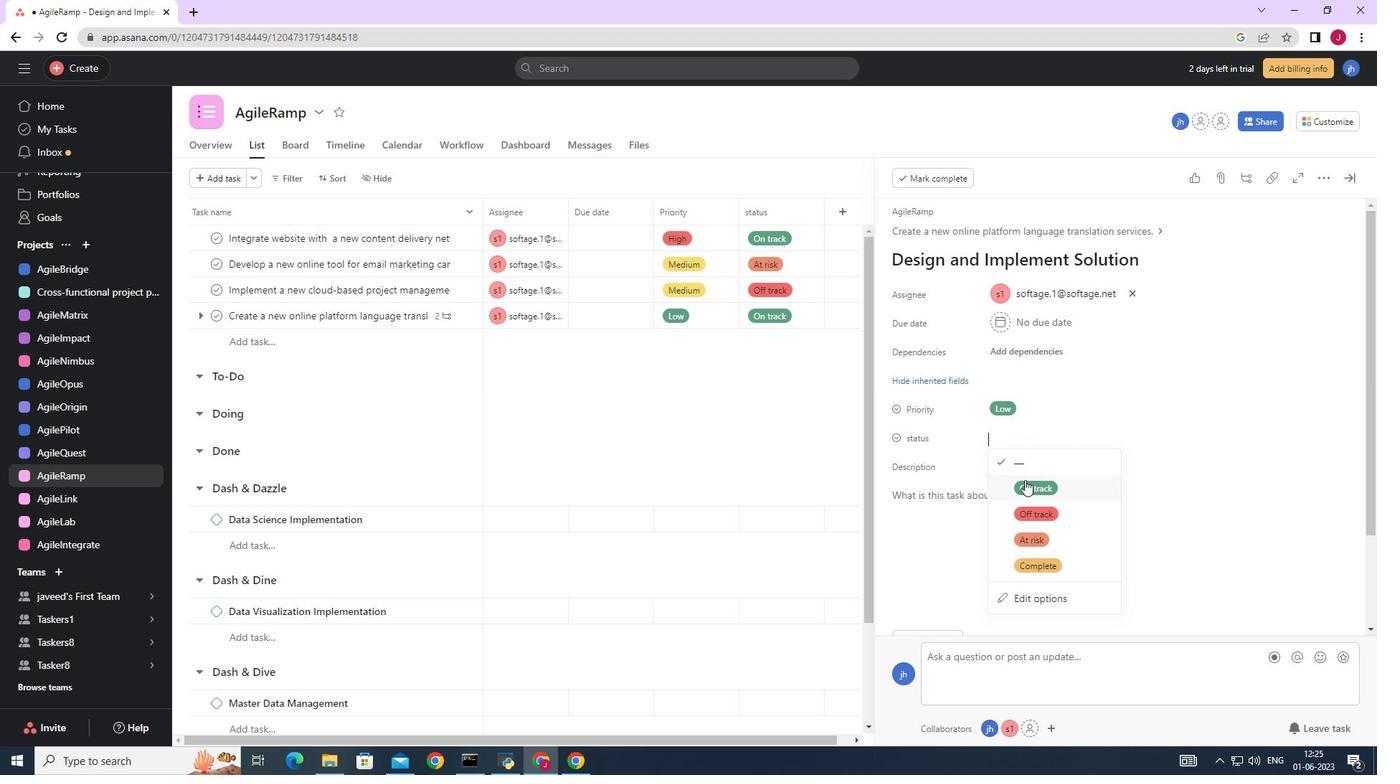 
Action: Mouse pressed left at (1025, 483)
Screenshot: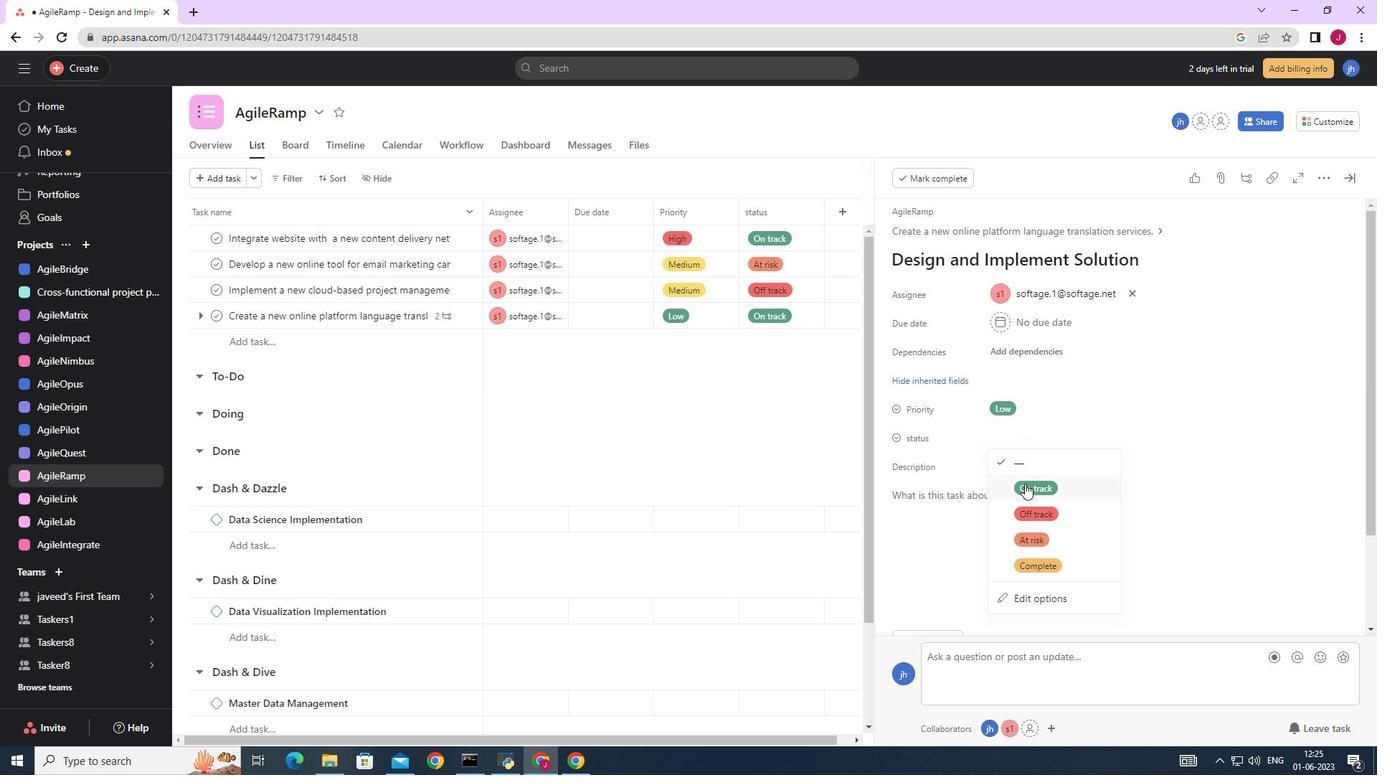 
Action: Mouse moved to (1347, 183)
Screenshot: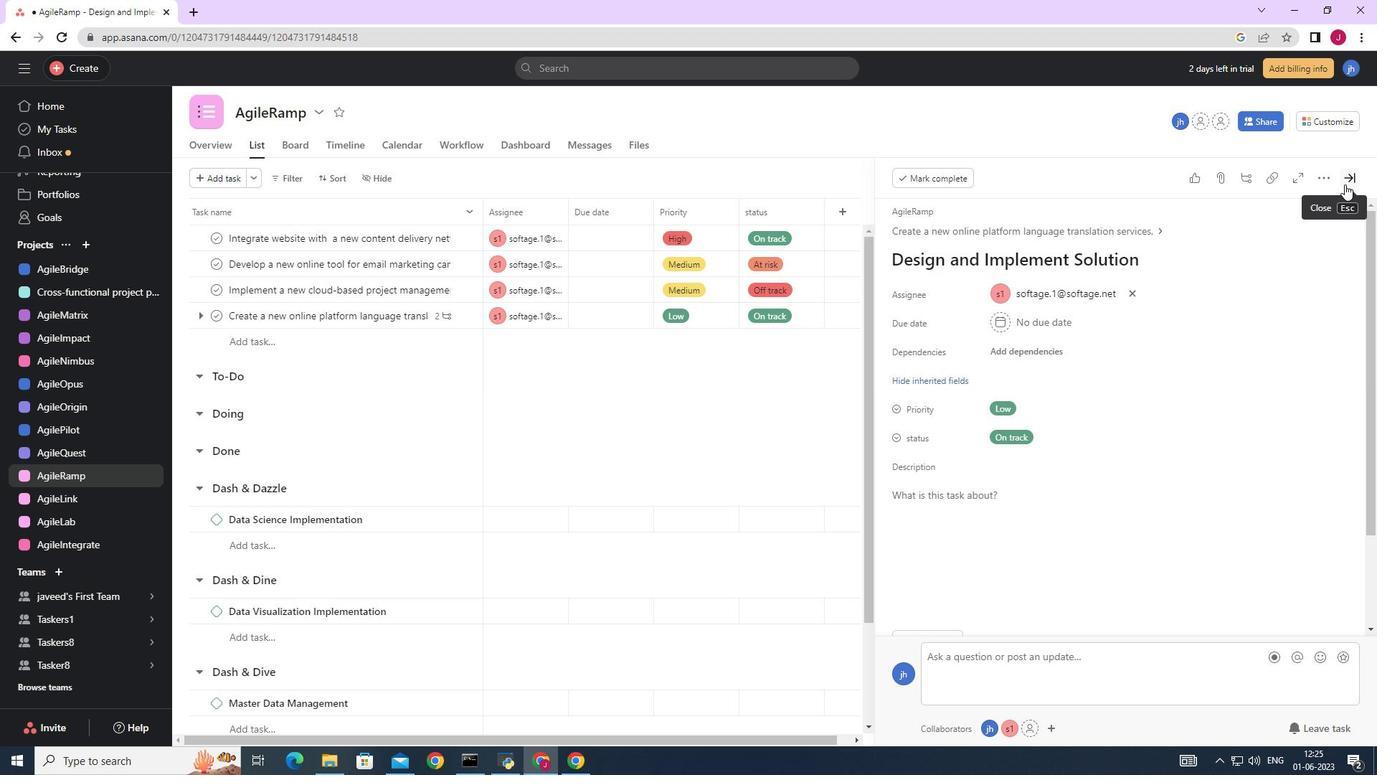 
Action: Mouse pressed left at (1347, 183)
Screenshot: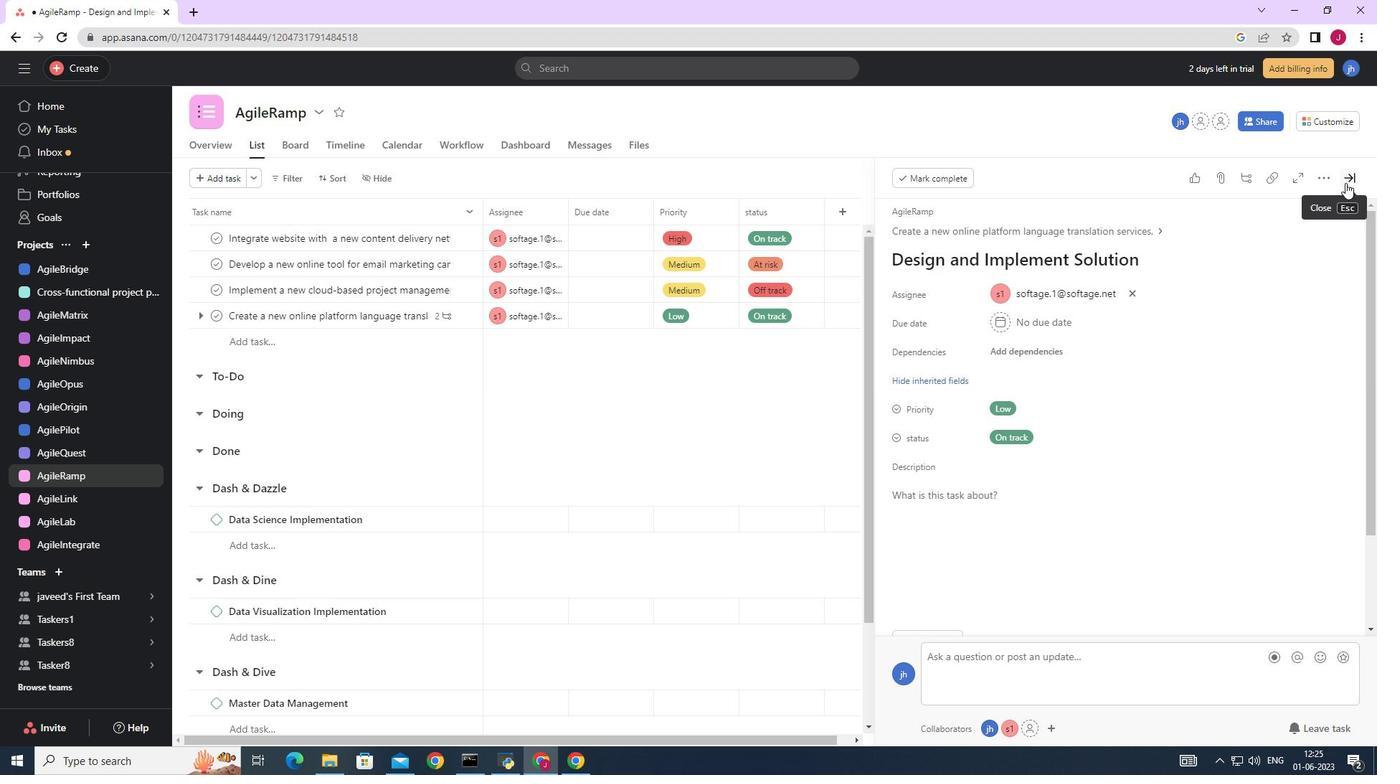 
Action: Mouse moved to (1221, 262)
Screenshot: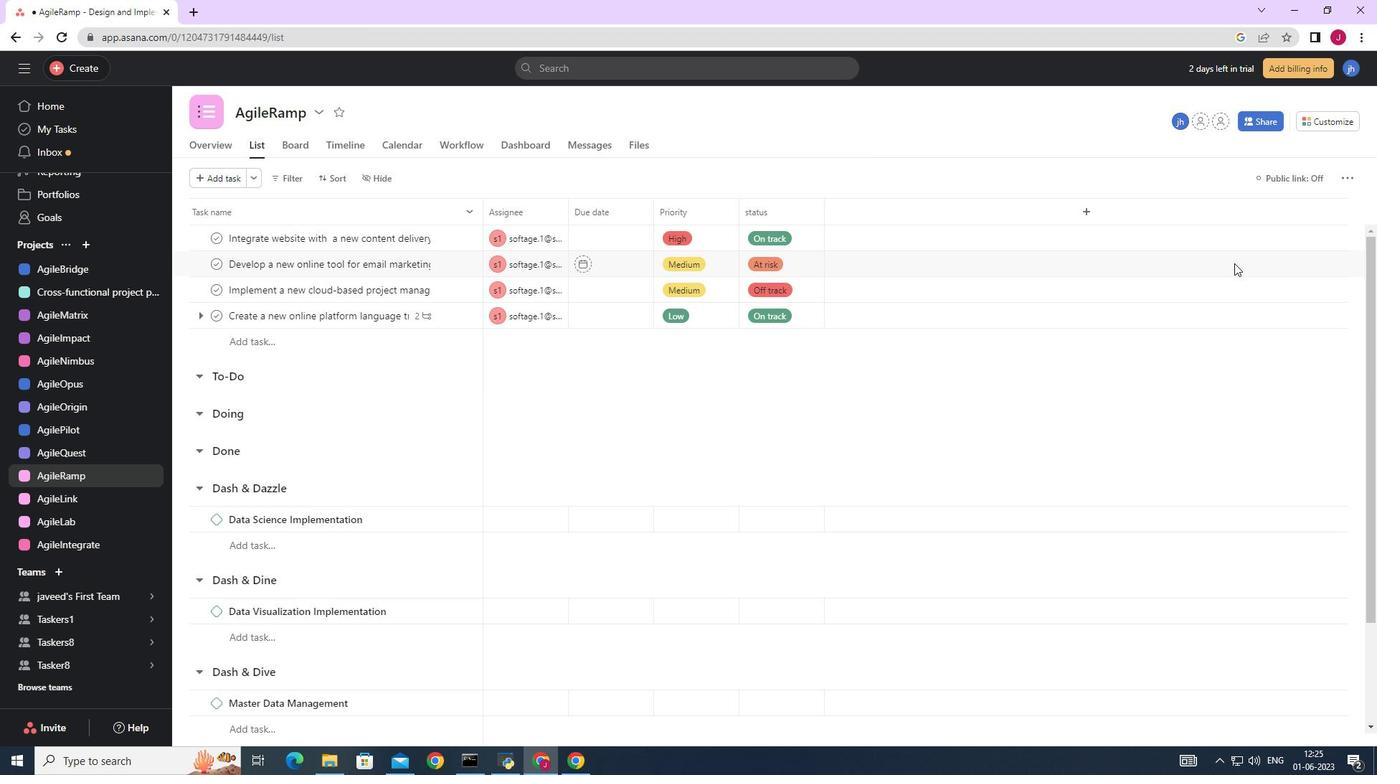 
